 Task: Create new contact,   with mail id: 'NelsonGianna@schaeffler.com', first name: 'Gianna', Last name: 'Nelson', Job Title: Supply Chain Manager, Phone number (202) 555-4567. Change life cycle stage to  'Lead' and lead status to 'New'. Add new company to the associated contact: www.parekhgroup.in
 and type: Reseller. Logged in from softage.3@softage.net
Action: Mouse moved to (77, 74)
Screenshot: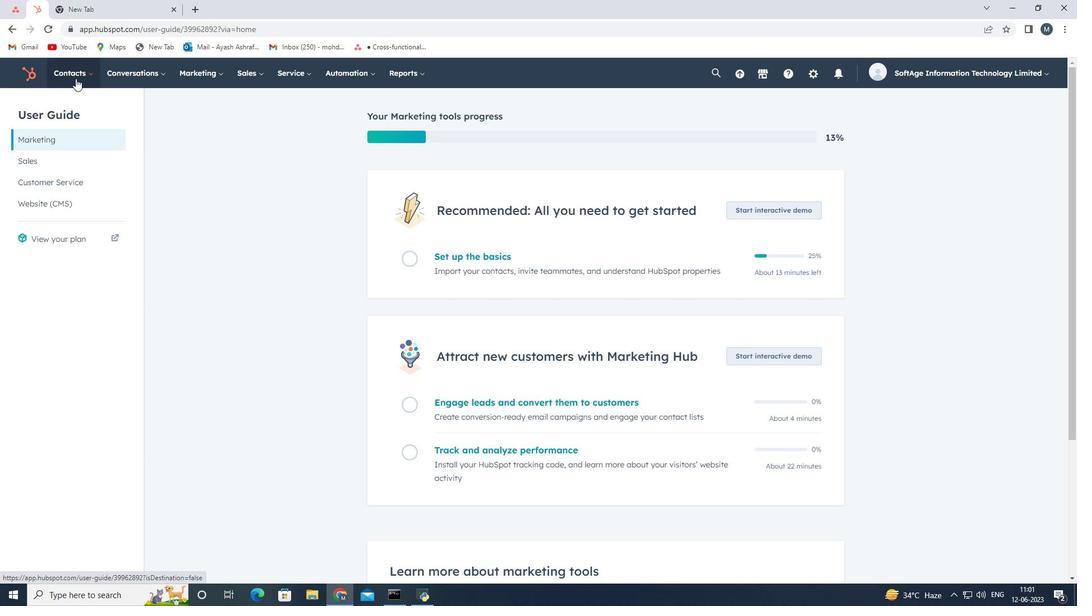 
Action: Mouse pressed left at (77, 74)
Screenshot: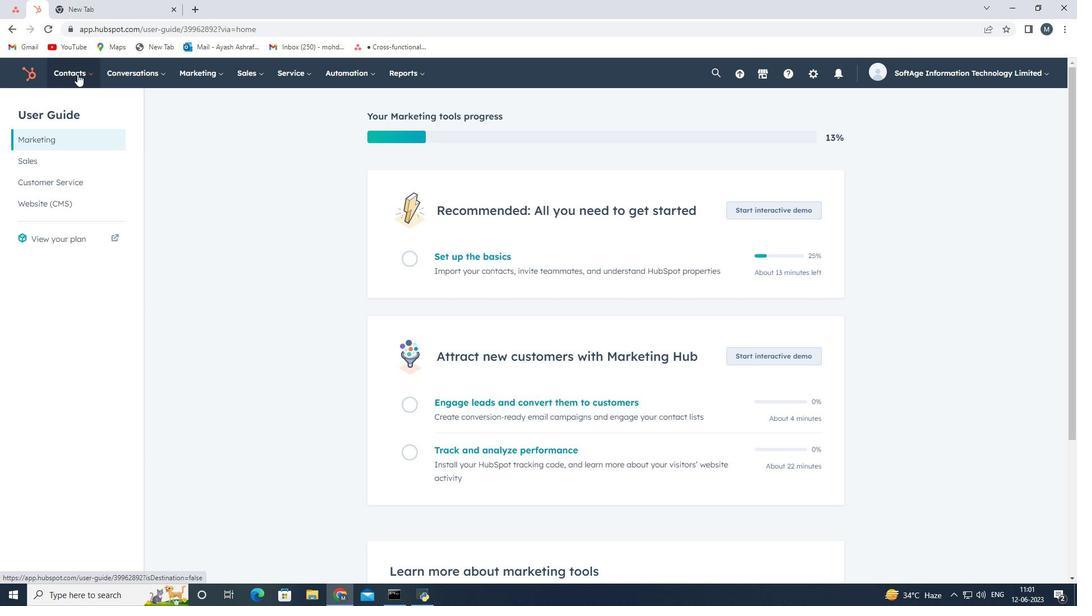 
Action: Mouse moved to (89, 113)
Screenshot: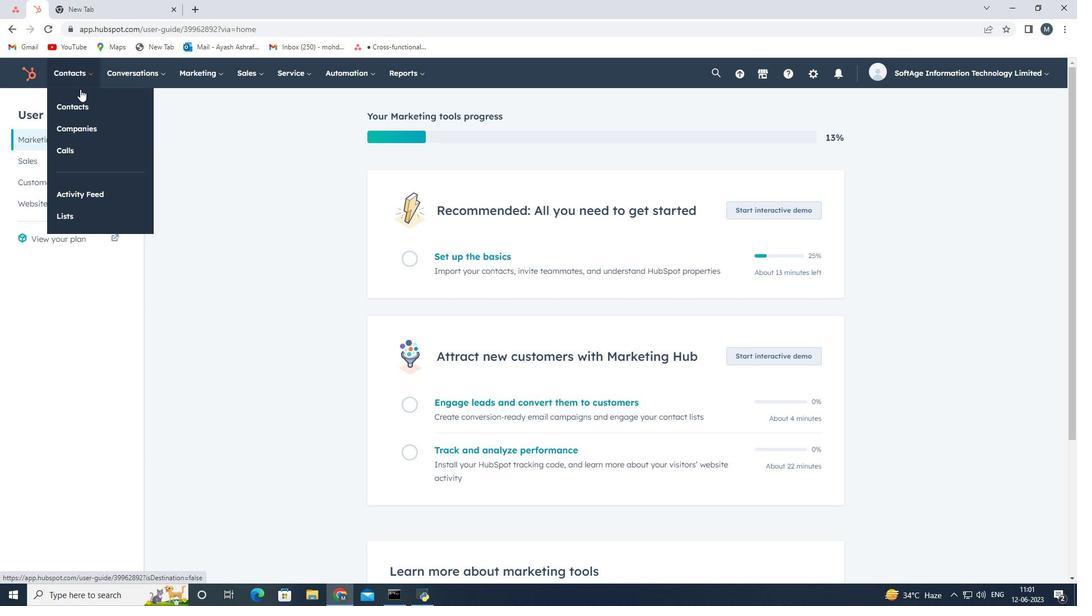
Action: Mouse pressed left at (89, 113)
Screenshot: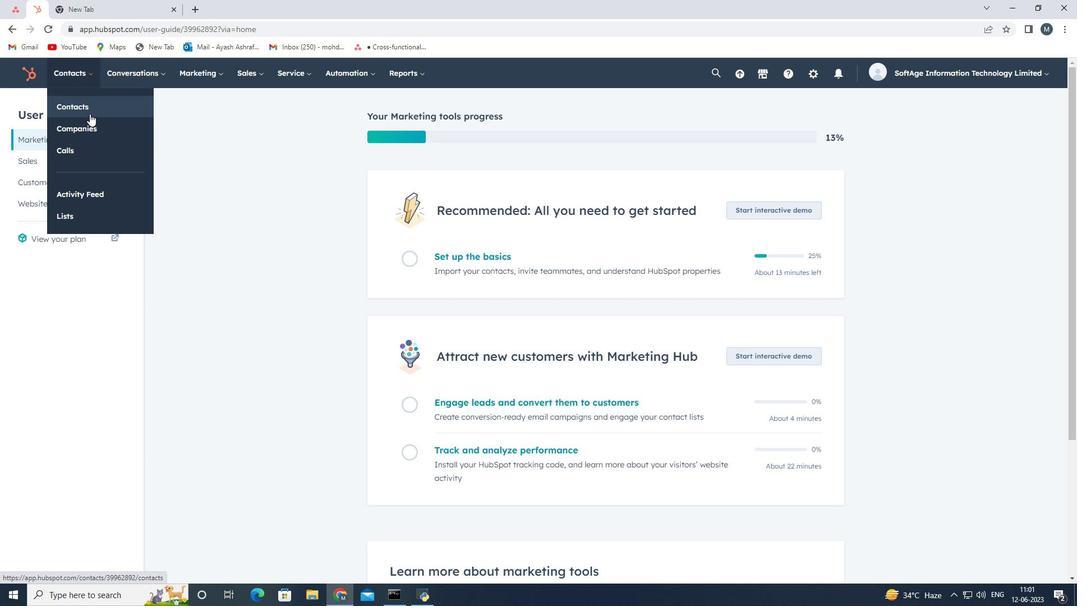 
Action: Mouse moved to (1006, 112)
Screenshot: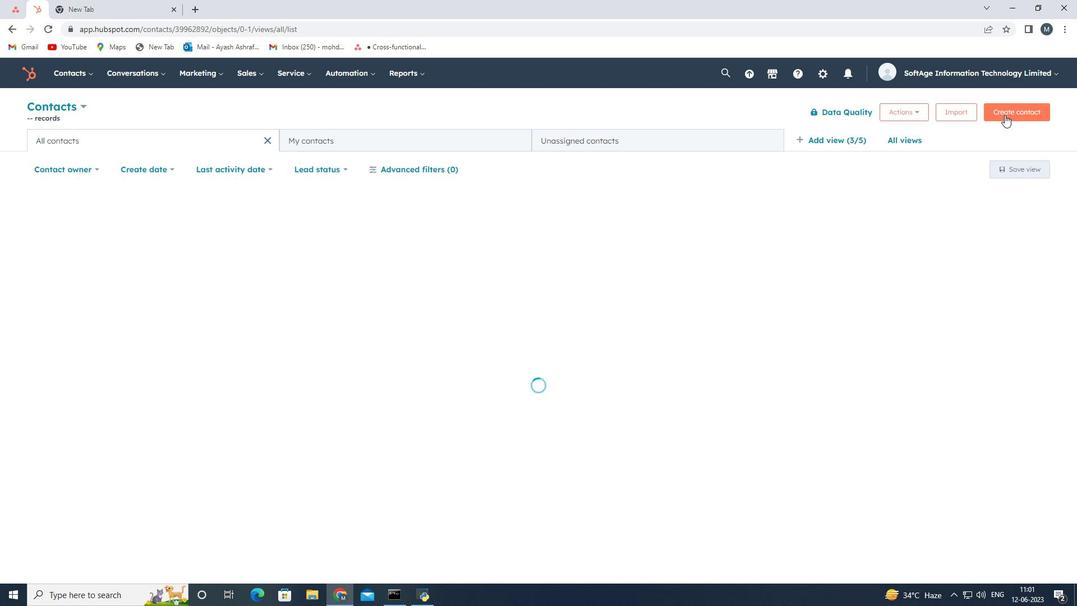 
Action: Mouse pressed left at (1006, 112)
Screenshot: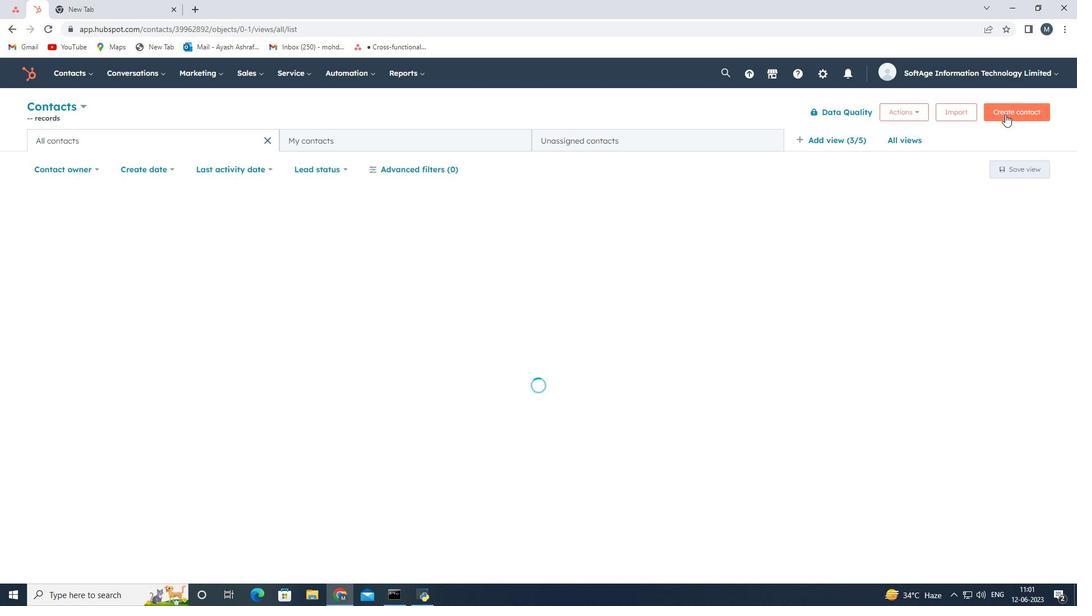 
Action: Mouse moved to (828, 162)
Screenshot: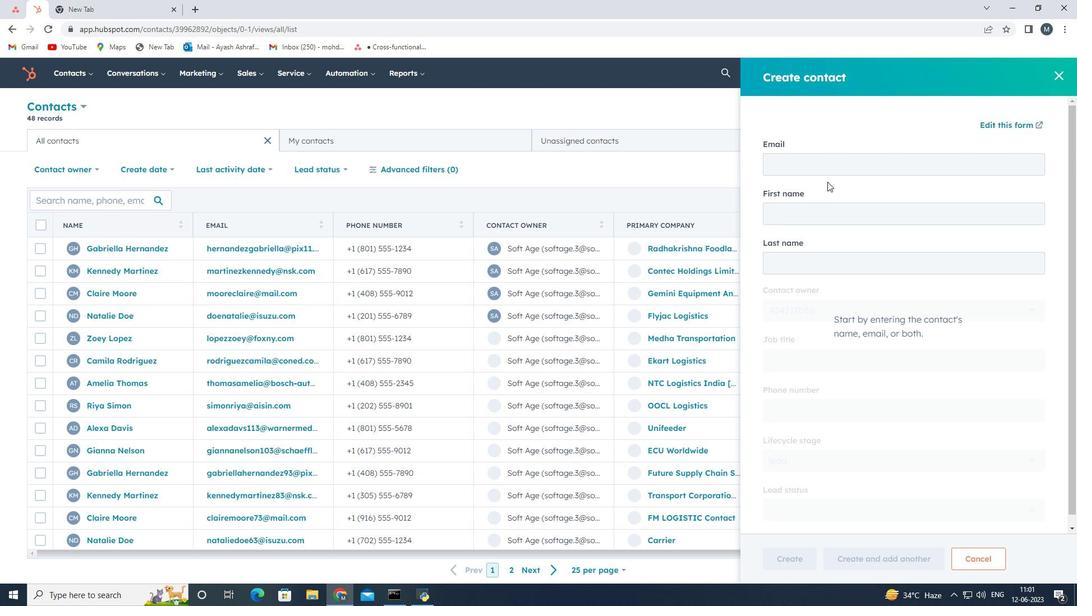 
Action: Mouse pressed left at (828, 162)
Screenshot: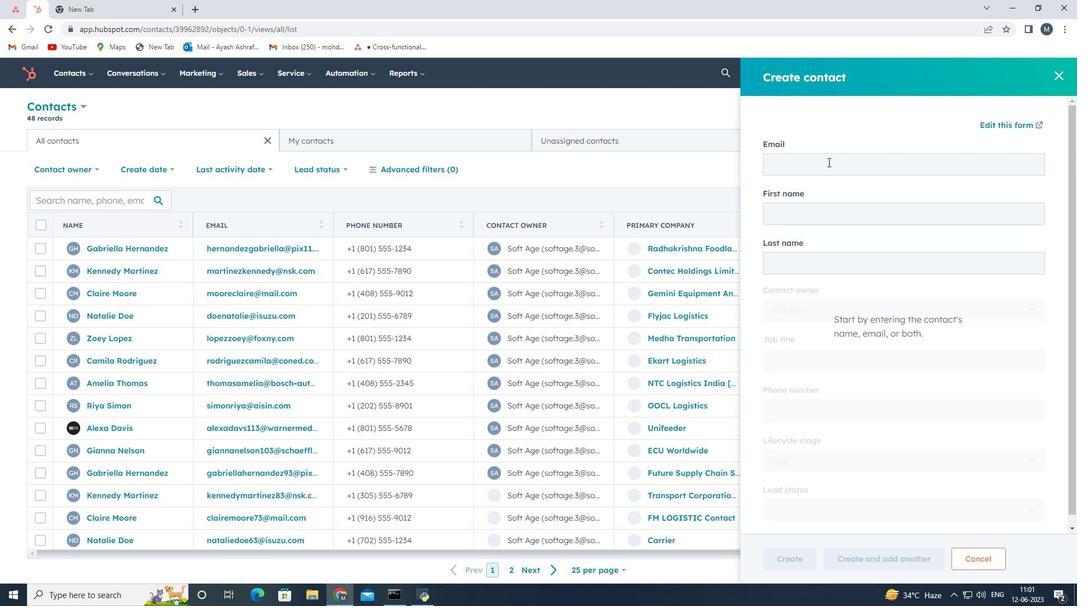 
Action: Mouse moved to (820, 162)
Screenshot: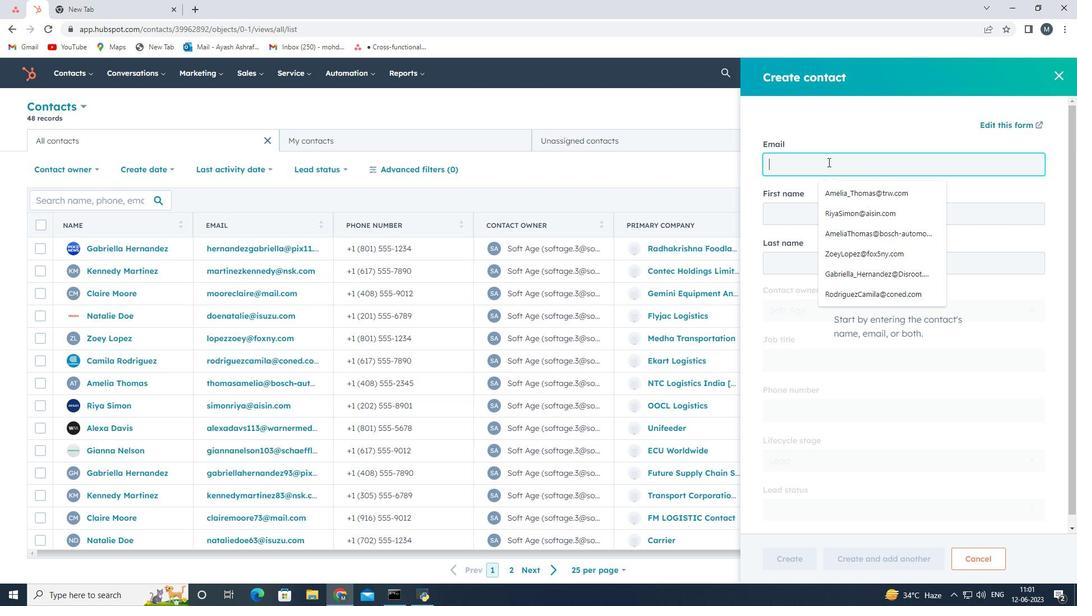 
Action: Key pressed <Key.shift>Nelson<Key.shift><Key.shift><Key.shift>Gianna<Key.shift>@schaeffler.com
Screenshot: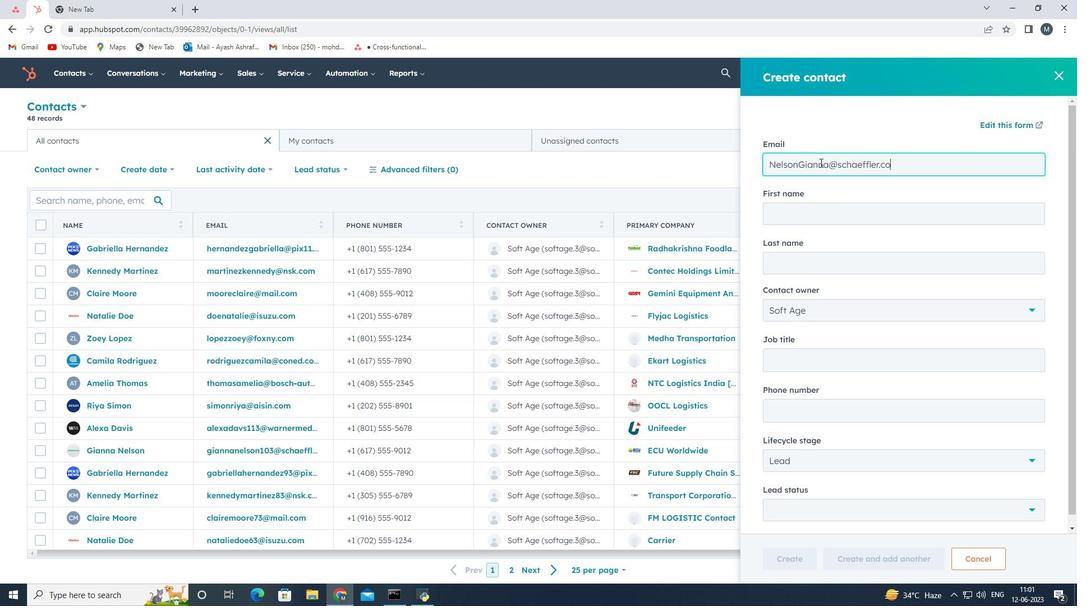
Action: Mouse moved to (842, 213)
Screenshot: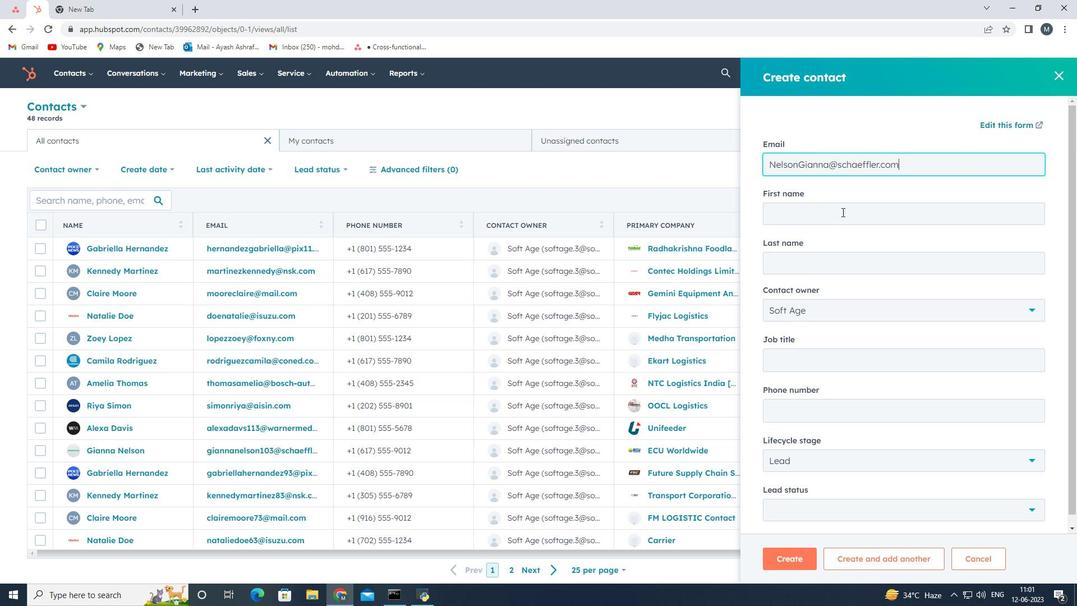 
Action: Mouse pressed left at (842, 213)
Screenshot: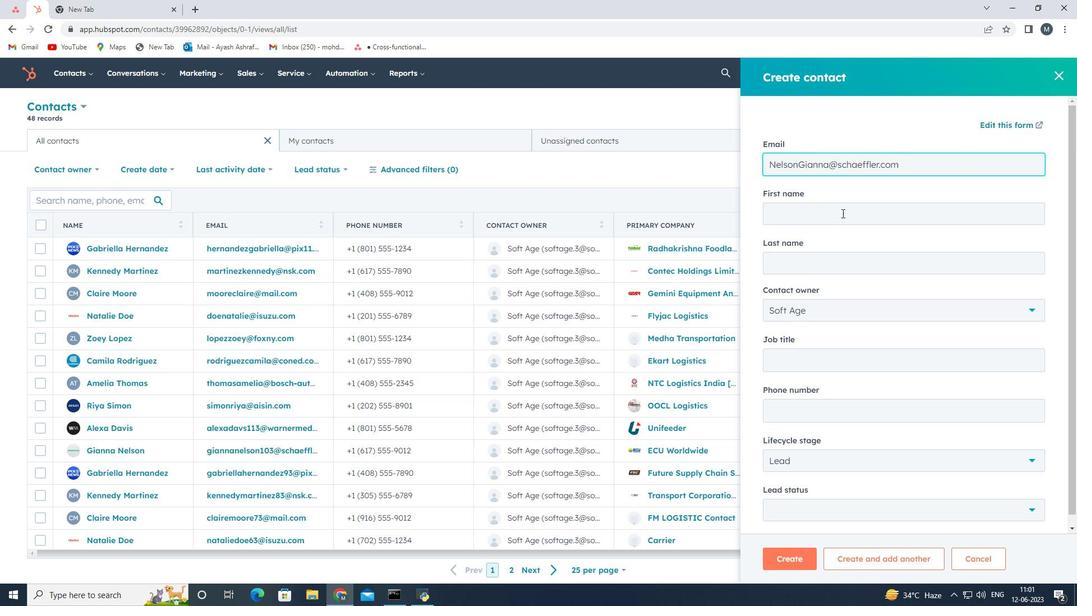 
Action: Mouse moved to (829, 211)
Screenshot: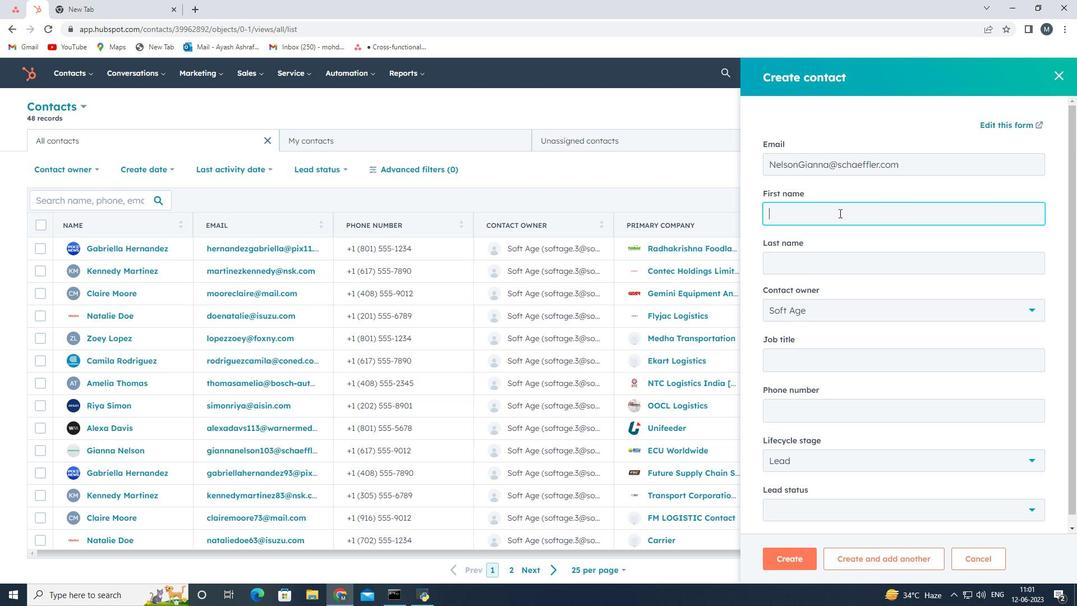 
Action: Key pressed <Key.shift><Key.shift><Key.shift><Key.shift>Gianna
Screenshot: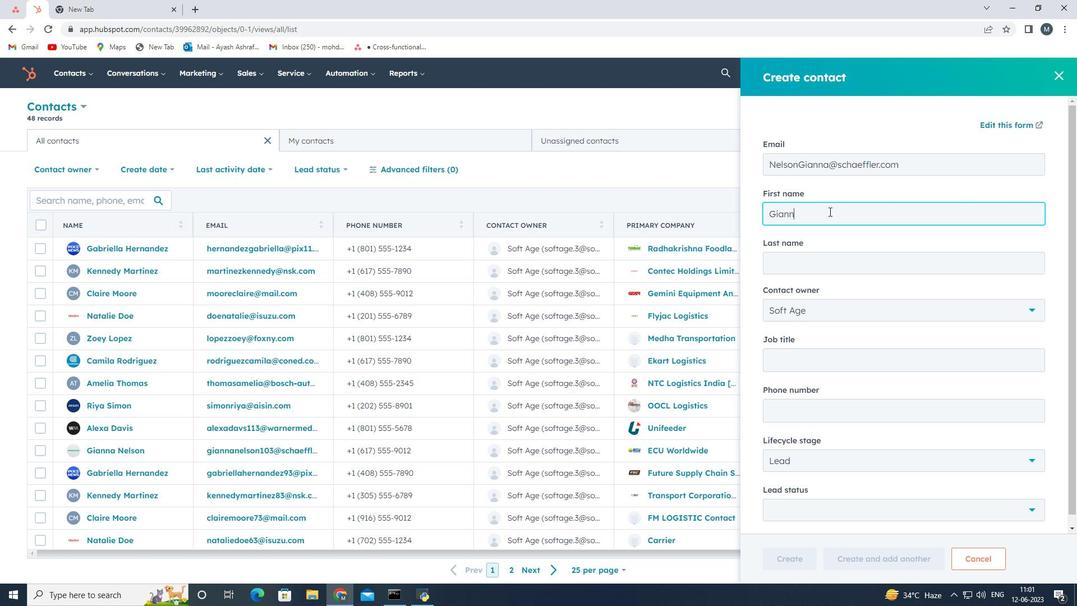
Action: Mouse moved to (796, 263)
Screenshot: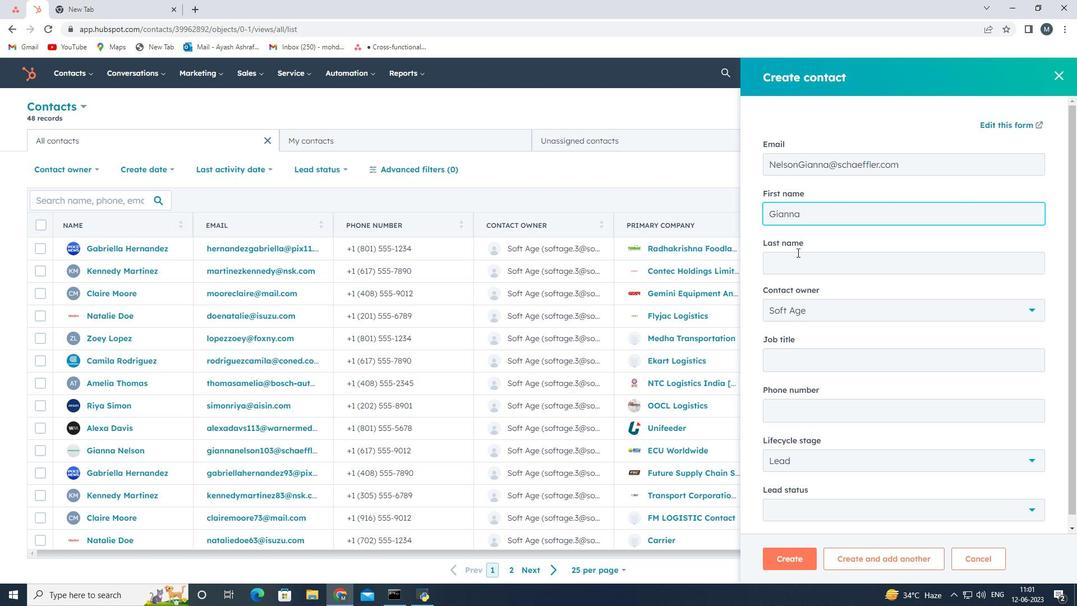 
Action: Mouse pressed left at (796, 263)
Screenshot: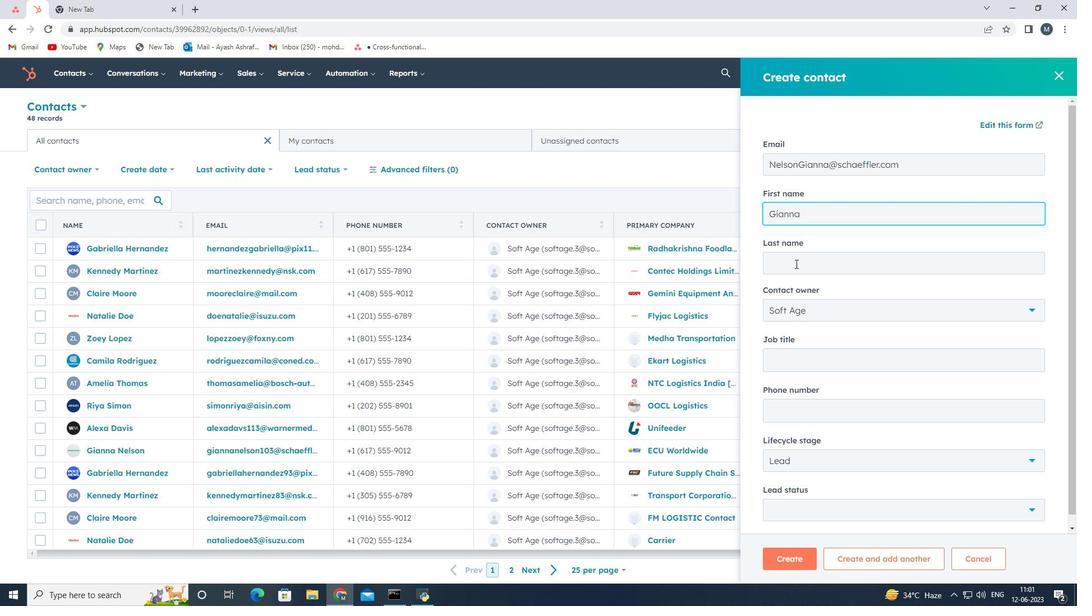 
Action: Key pressed <Key.shift>
Screenshot: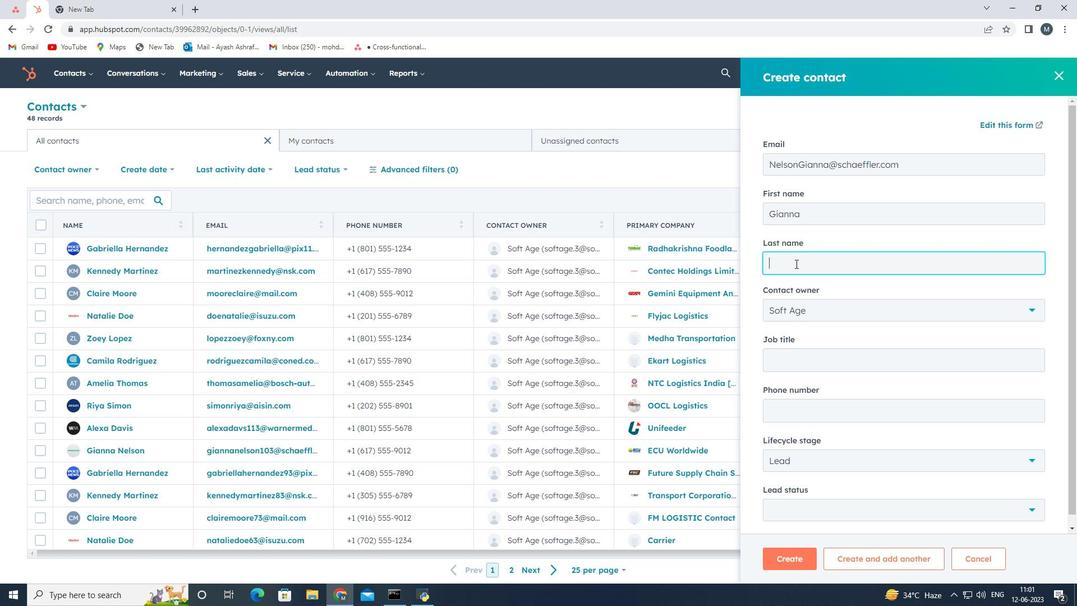 
Action: Mouse moved to (795, 264)
Screenshot: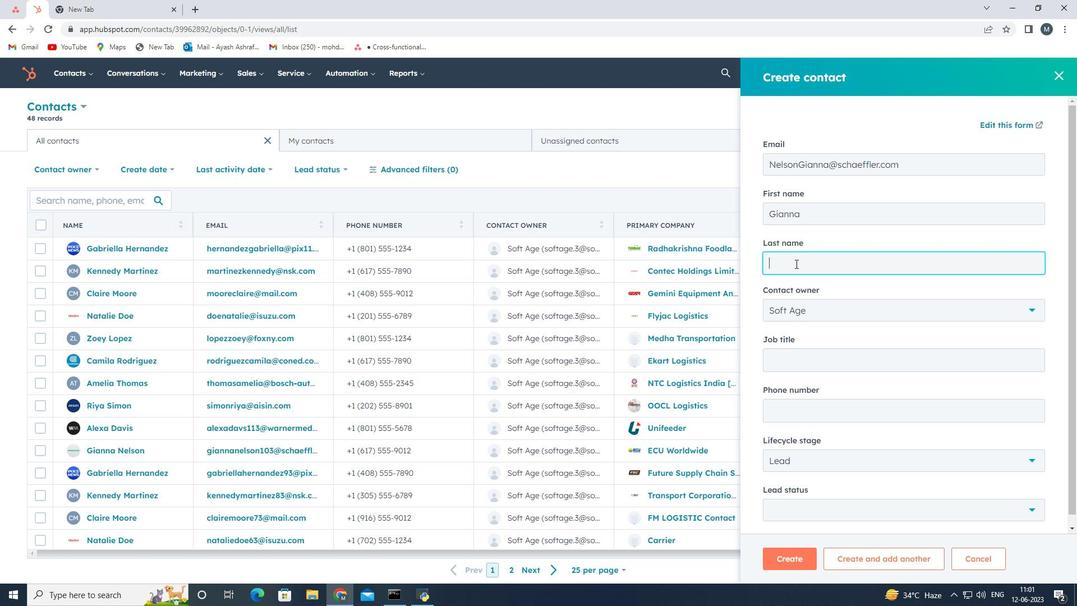 
Action: Key pressed <Key.shift><Key.shift><Key.shift><Key.shift><Key.shift><Key.shift><Key.shift><Key.shift><Key.shift><Key.shift><Key.shift><Key.shift><Key.shift><Key.shift><Key.shift><Key.shift><Key.shift>Nelson
Screenshot: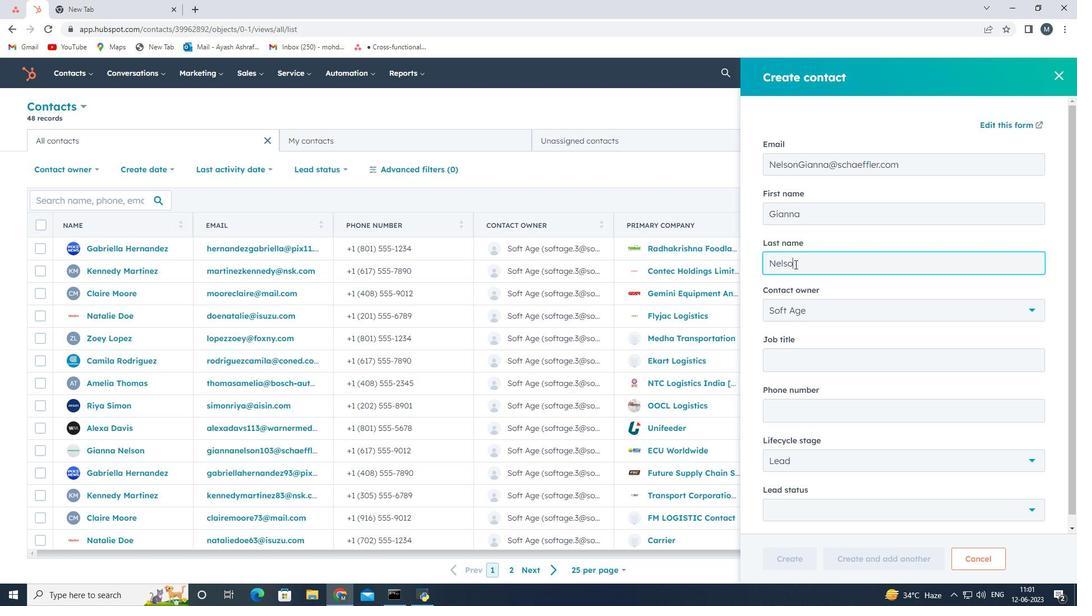 
Action: Mouse moved to (814, 355)
Screenshot: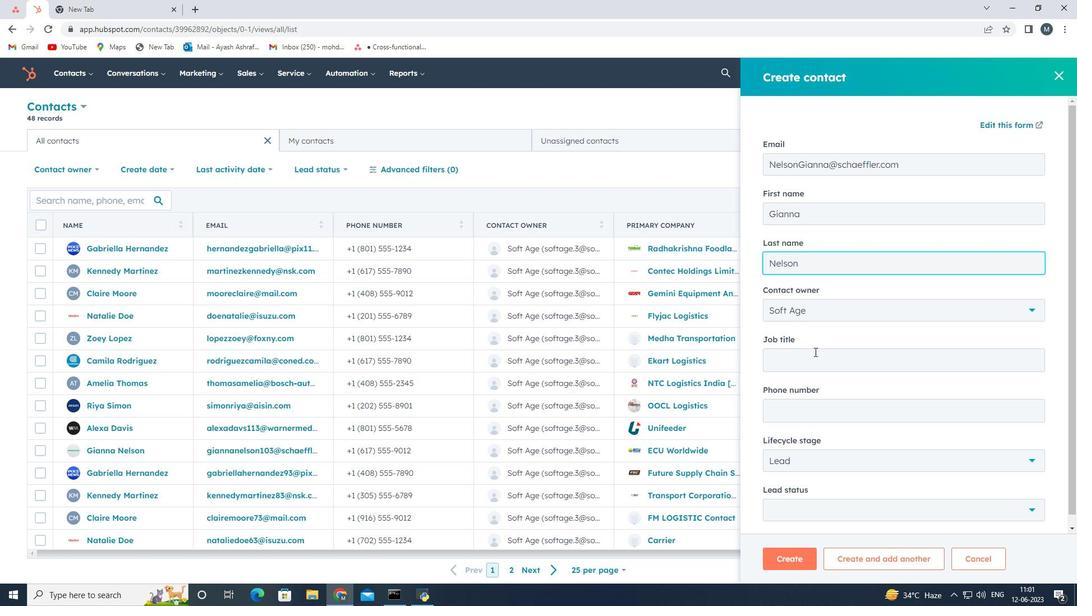 
Action: Mouse pressed left at (814, 355)
Screenshot: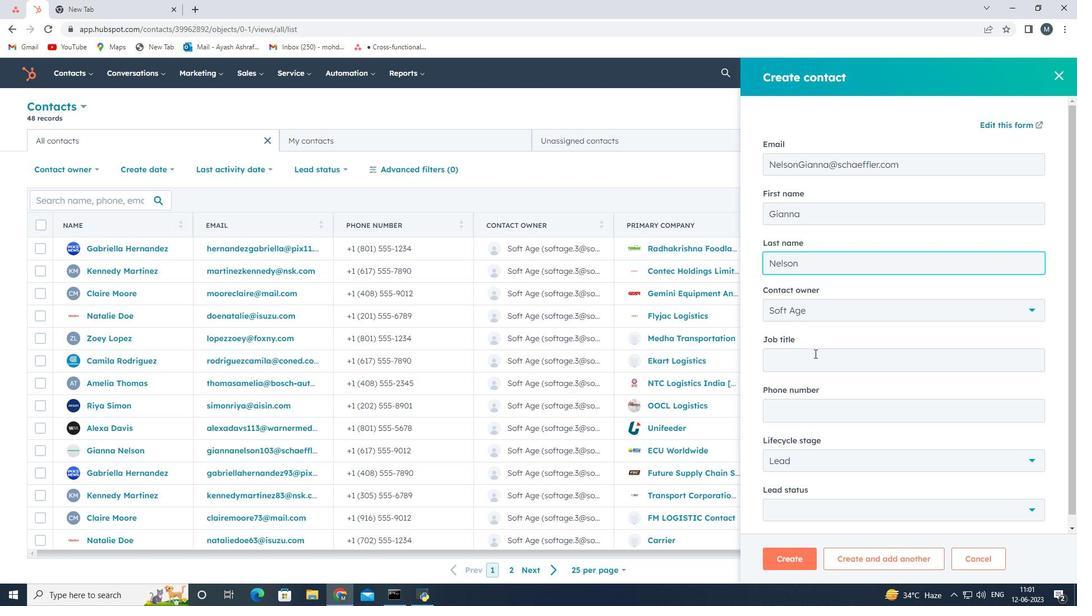 
Action: Mouse moved to (813, 354)
Screenshot: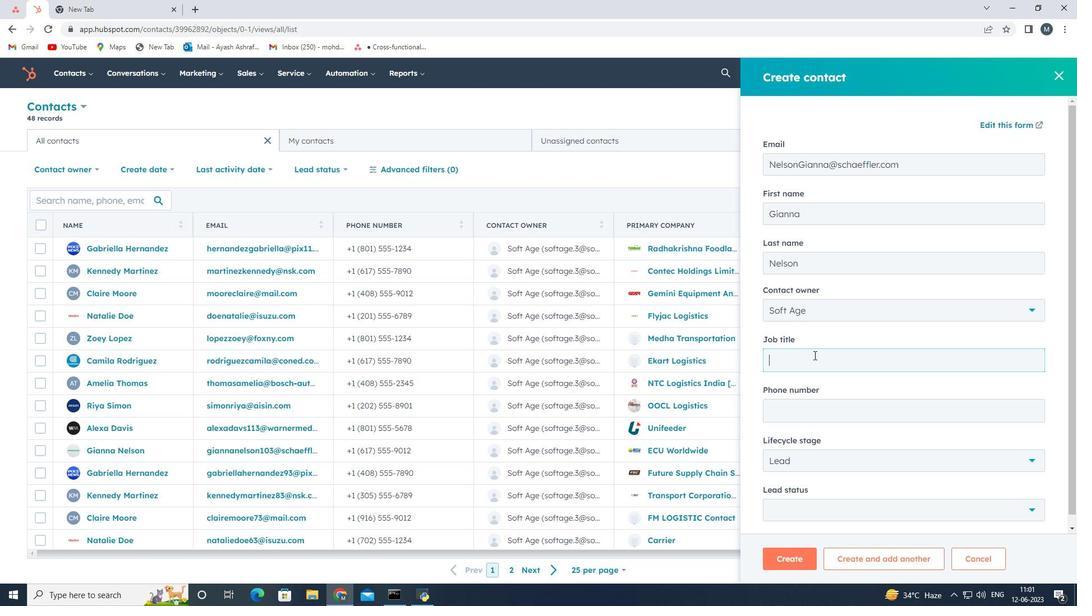 
Action: Key pressed <Key.shift>
Screenshot: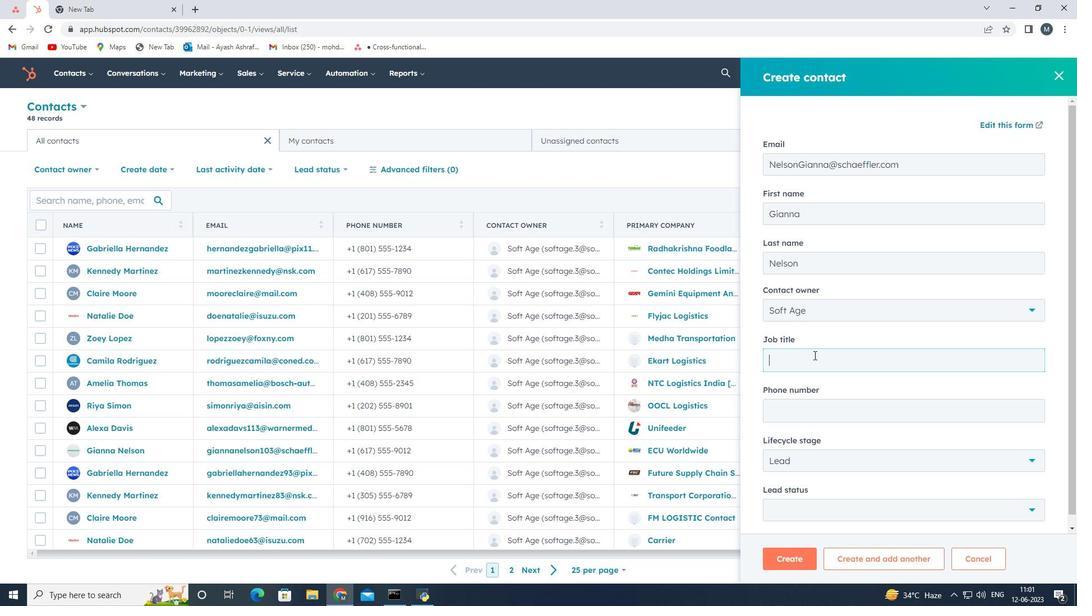 
Action: Mouse moved to (812, 343)
Screenshot: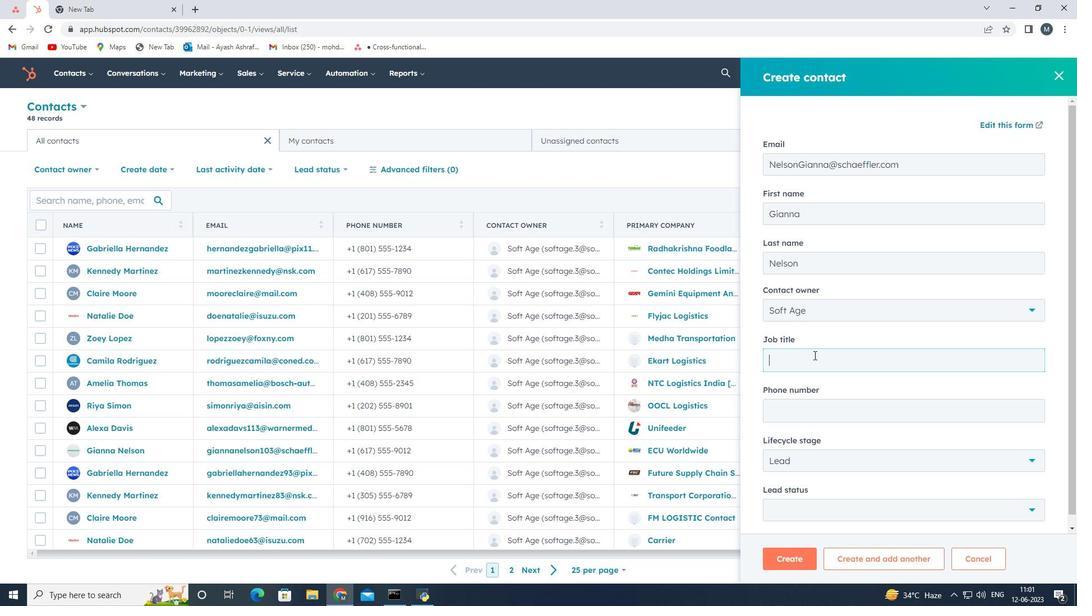 
Action: Key pressed <Key.shift><Key.shift><Key.shift><Key.shift><Key.shift><Key.shift><Key.shift><Key.shift><Key.shift><Key.shift><Key.shift><Key.shift><Key.shift>Supply<Key.space><Key.shift>Chai
Screenshot: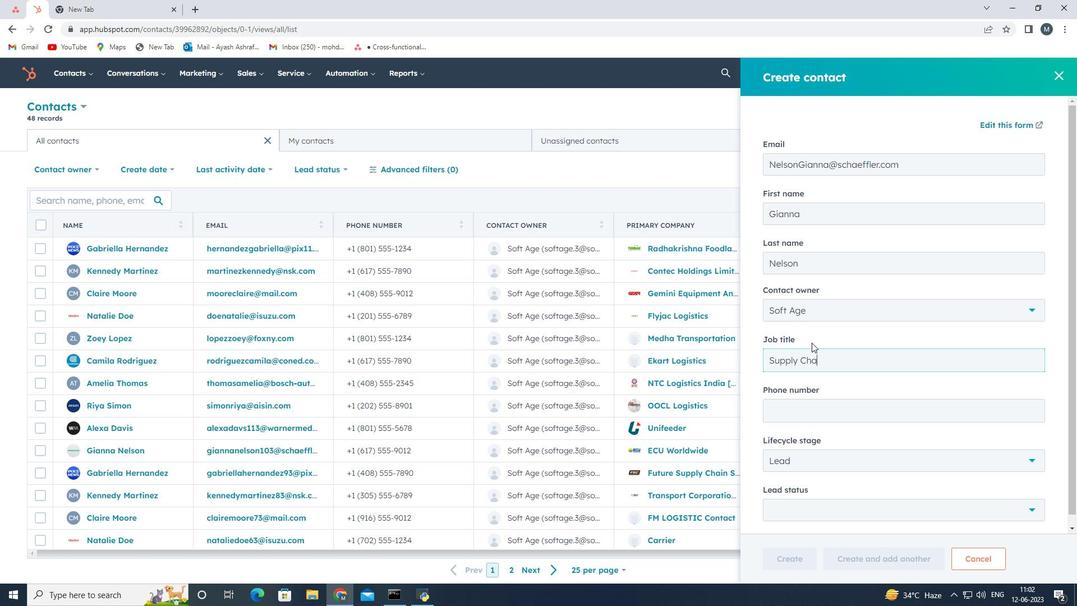 
Action: Mouse moved to (811, 342)
Screenshot: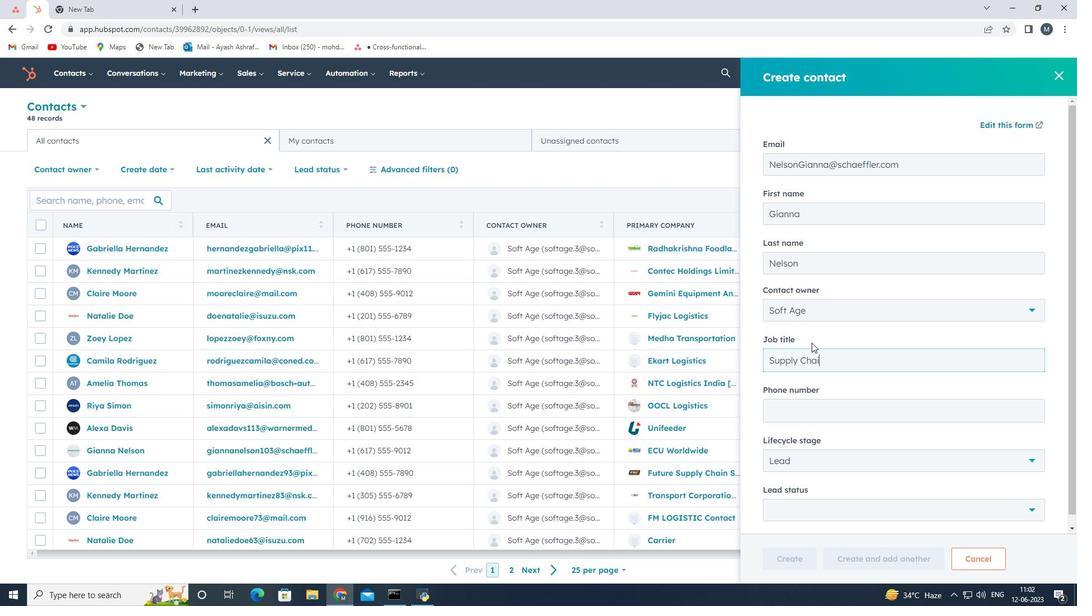 
Action: Key pressed n<Key.space><Key.shift><Key.shift><Key.shift><Key.shift><Key.shift><Key.shift><Key.shift><Key.shift><Key.shift><Key.shift><Key.shift>Manager
Screenshot: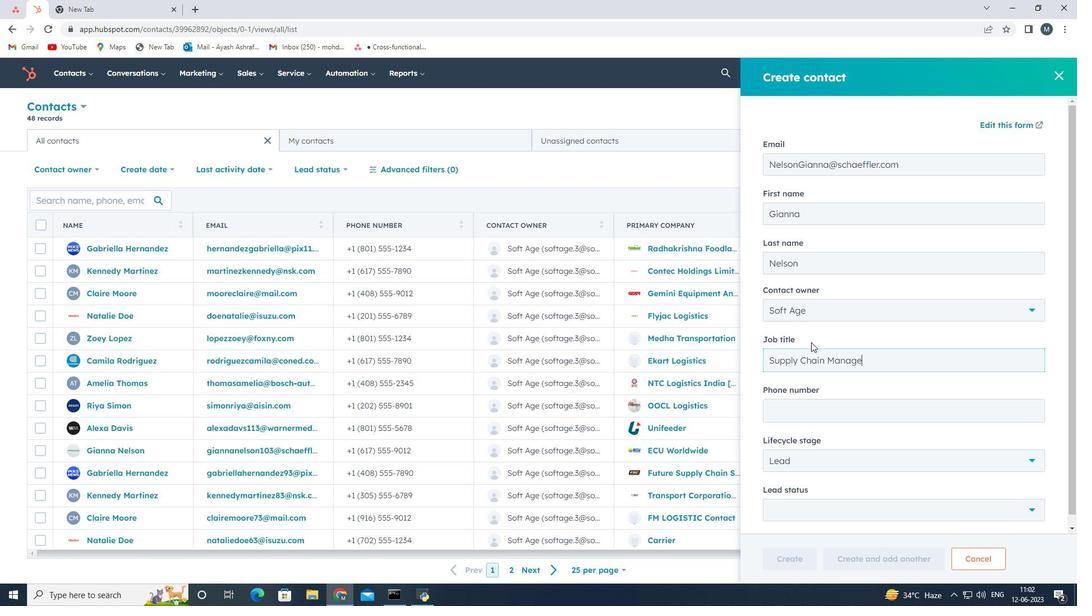 
Action: Mouse moved to (793, 405)
Screenshot: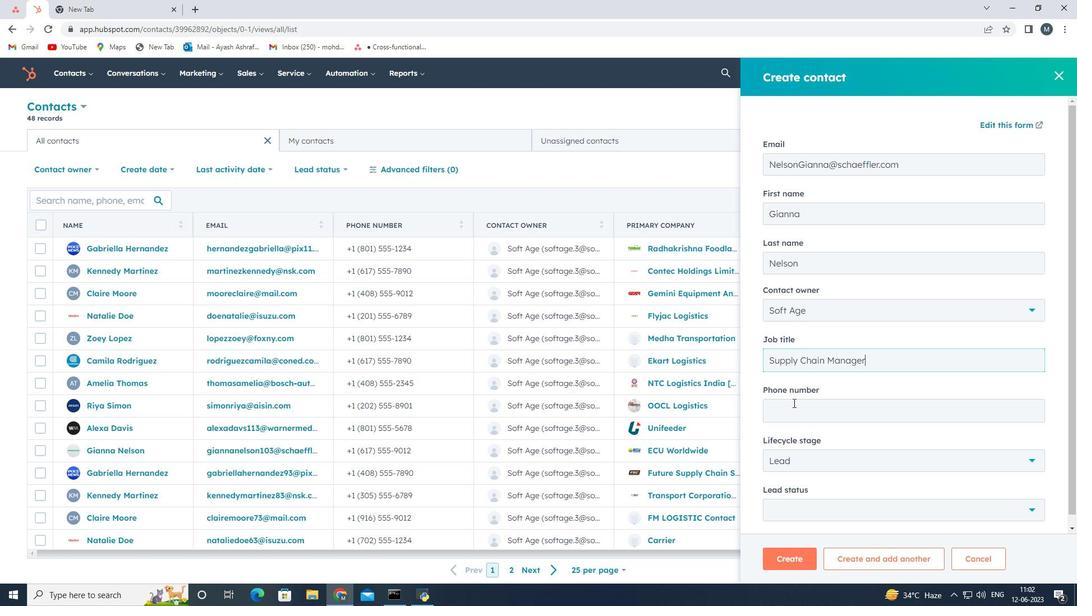 
Action: Mouse pressed left at (793, 405)
Screenshot: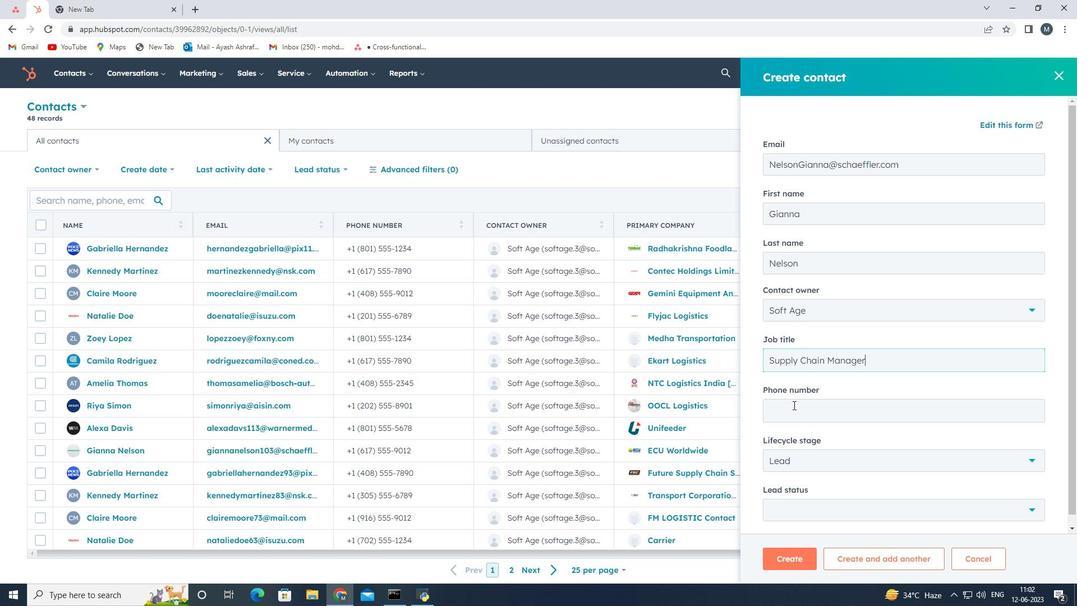 
Action: Mouse moved to (752, 352)
Screenshot: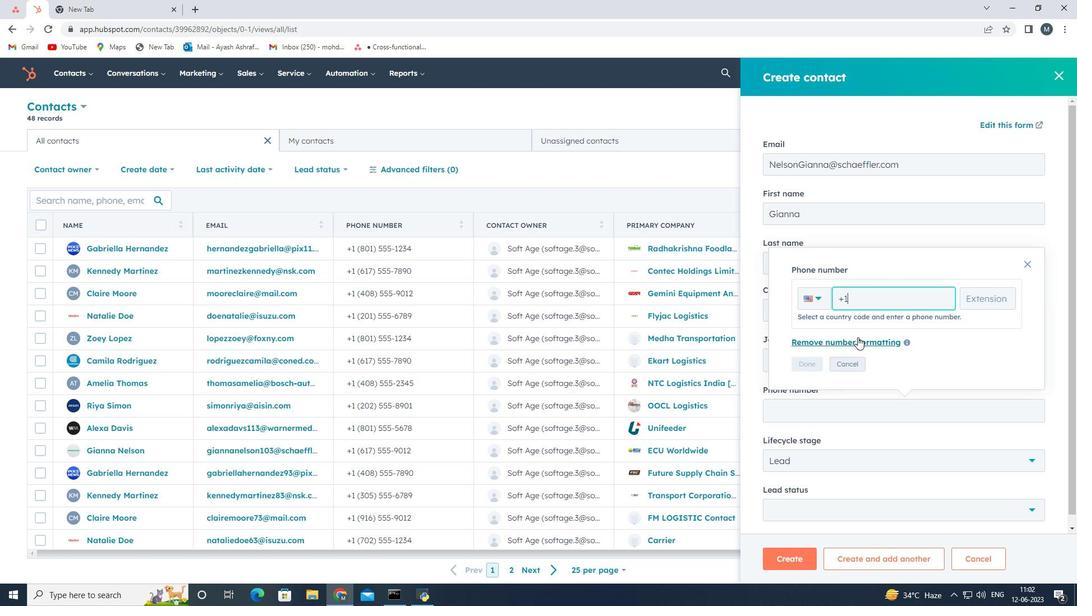 
Action: Key pressed 2
Screenshot: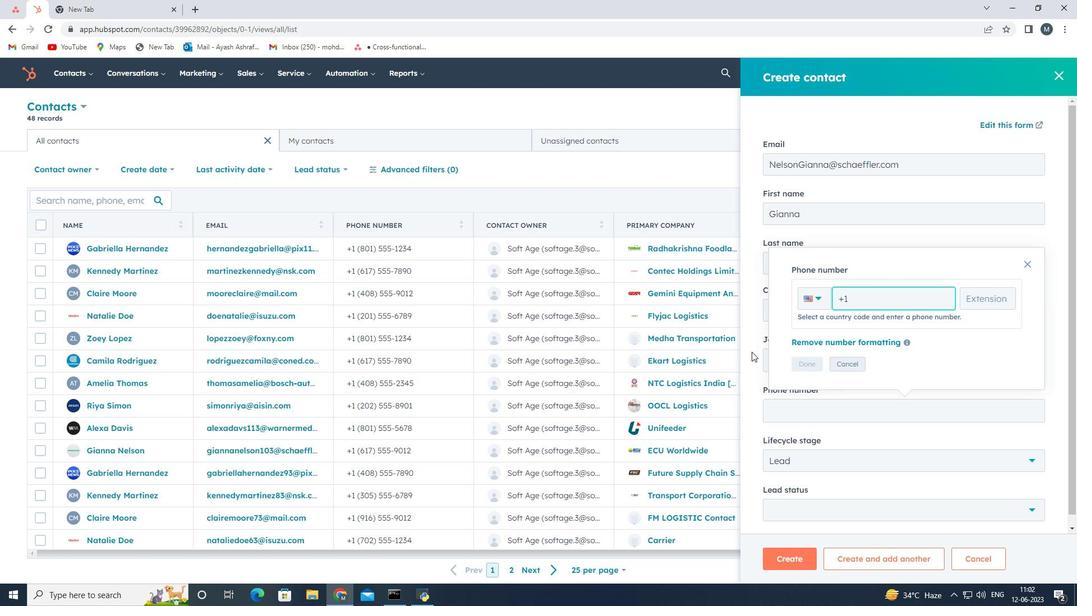 
Action: Mouse moved to (751, 348)
Screenshot: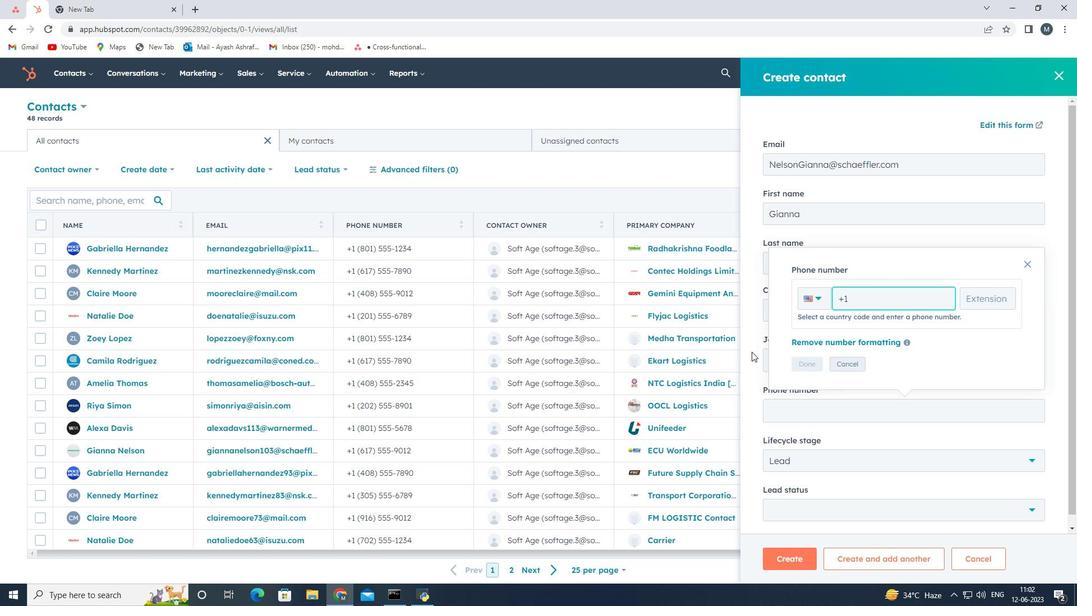 
Action: Key pressed 0
Screenshot: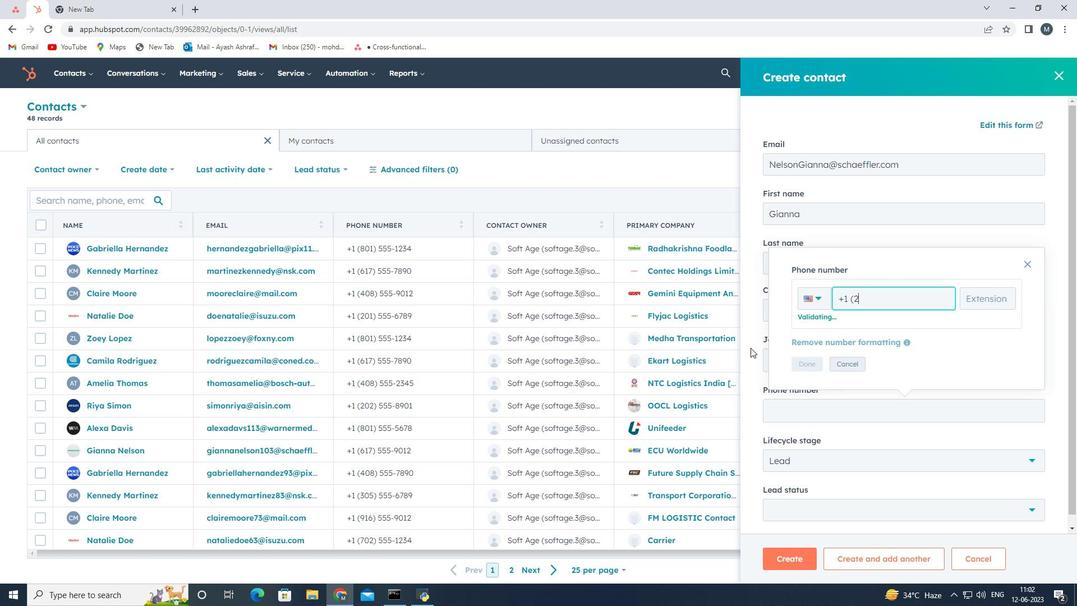 
Action: Mouse moved to (736, 321)
Screenshot: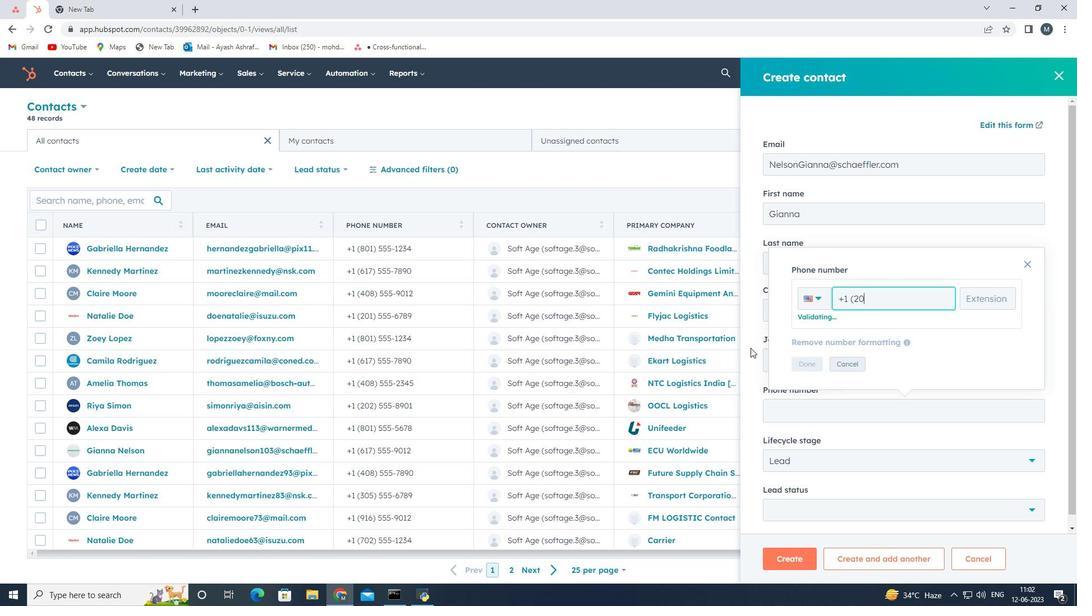 
Action: Key pressed 2
Screenshot: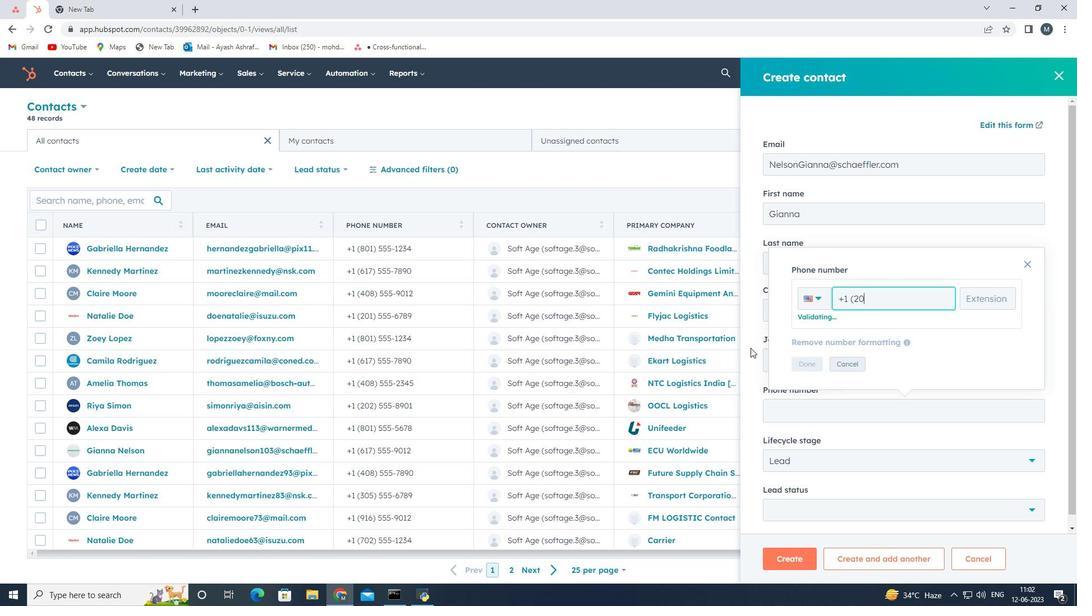 
Action: Mouse moved to (595, 353)
Screenshot: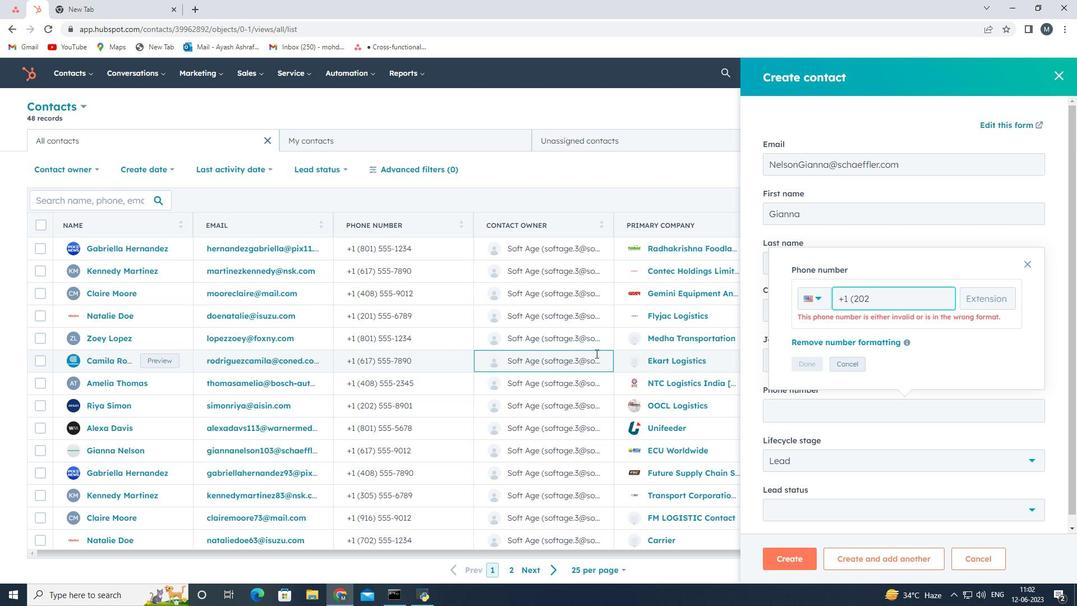 
Action: Key pressed 555
Screenshot: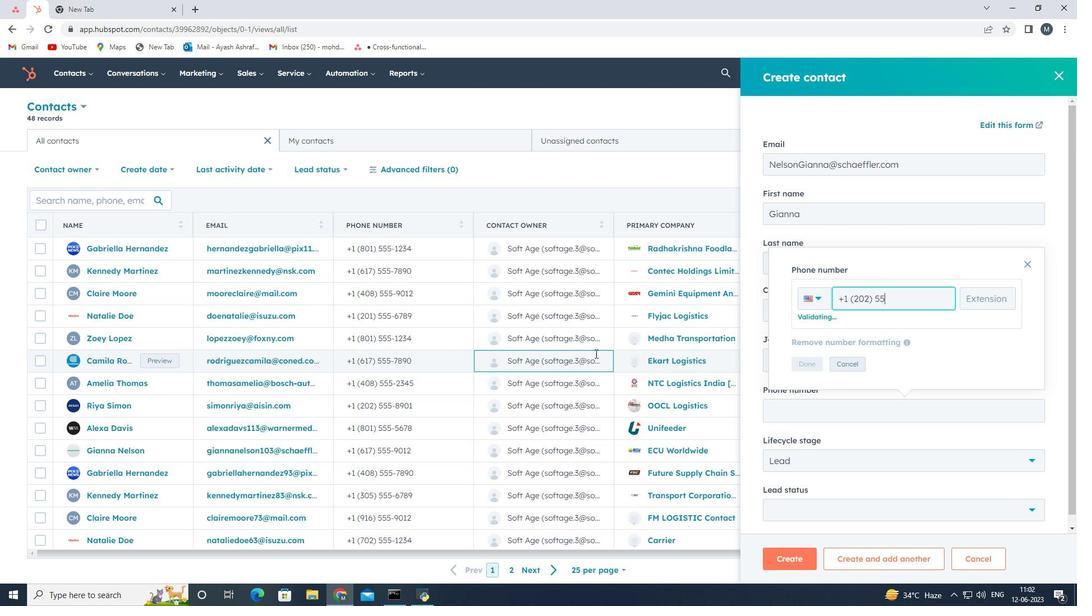 
Action: Mouse moved to (586, 346)
Screenshot: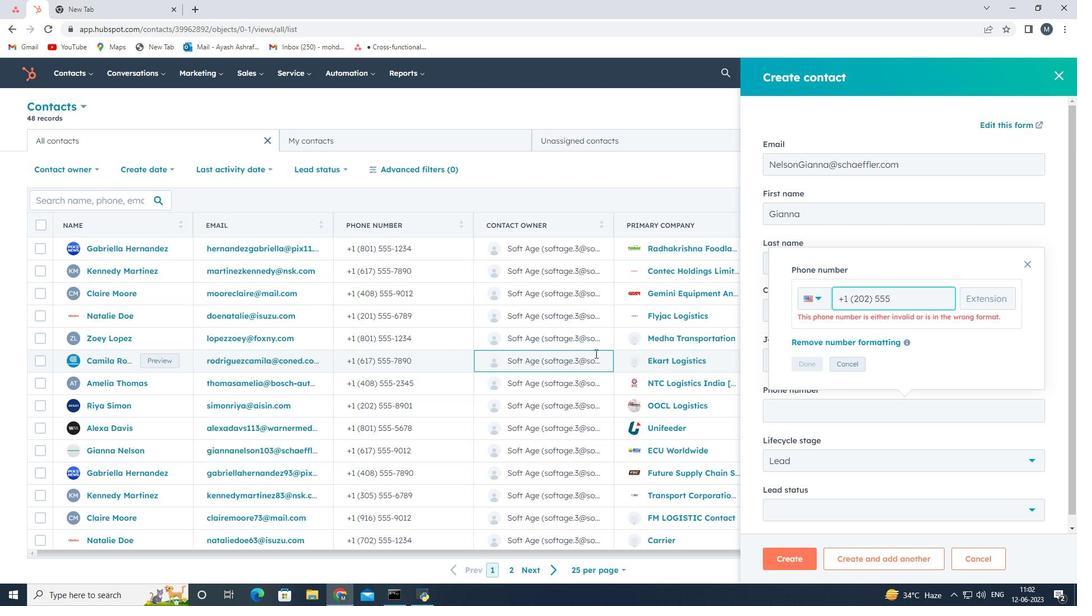 
Action: Key pressed 4567
Screenshot: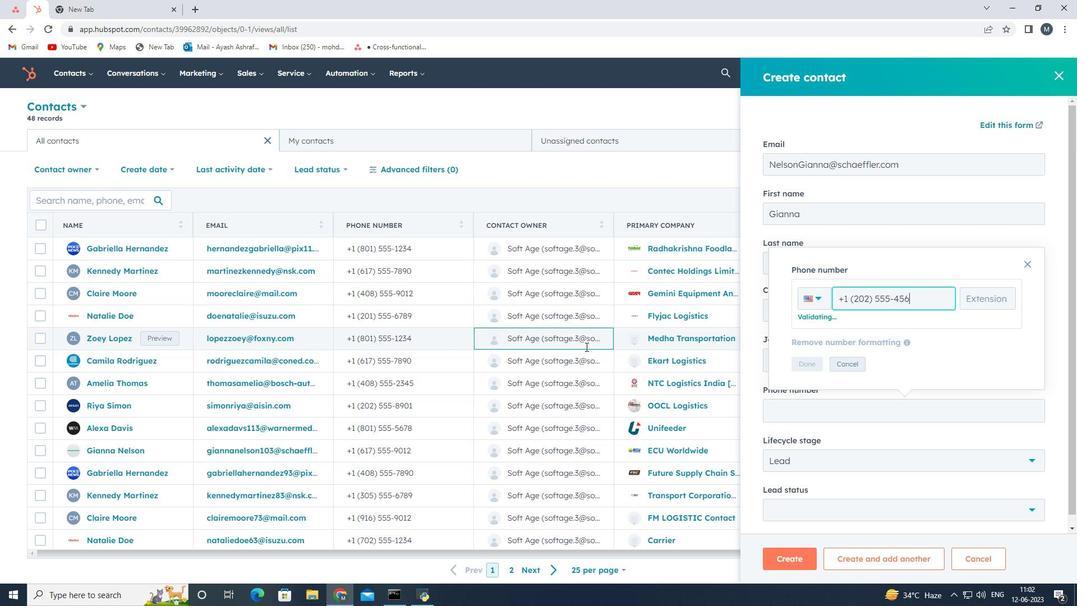 
Action: Mouse moved to (589, 345)
Screenshot: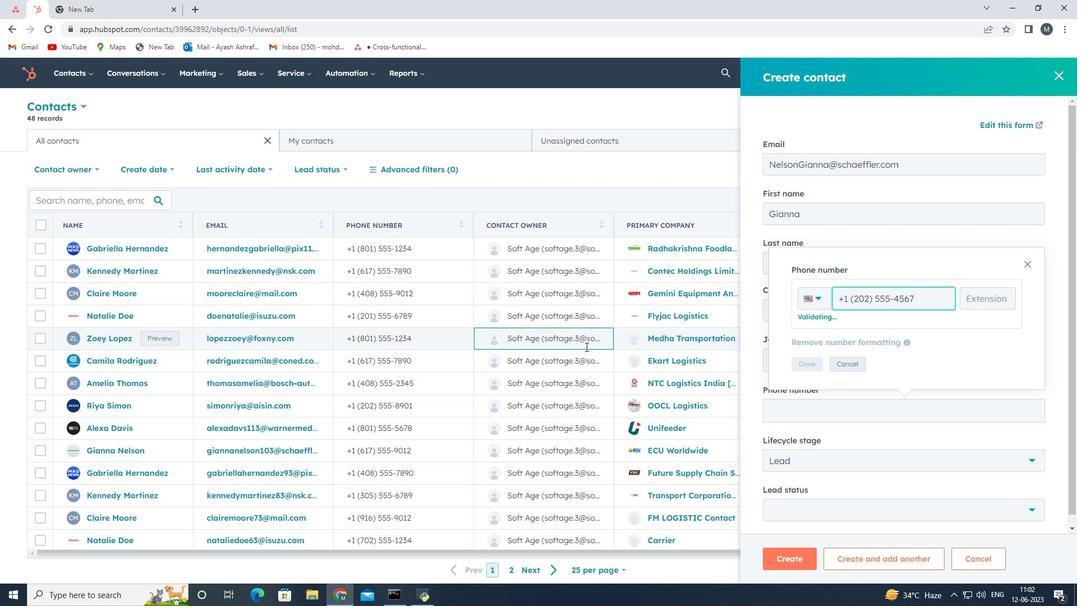 
Action: Mouse scrolled (589, 346) with delta (0, 0)
Screenshot: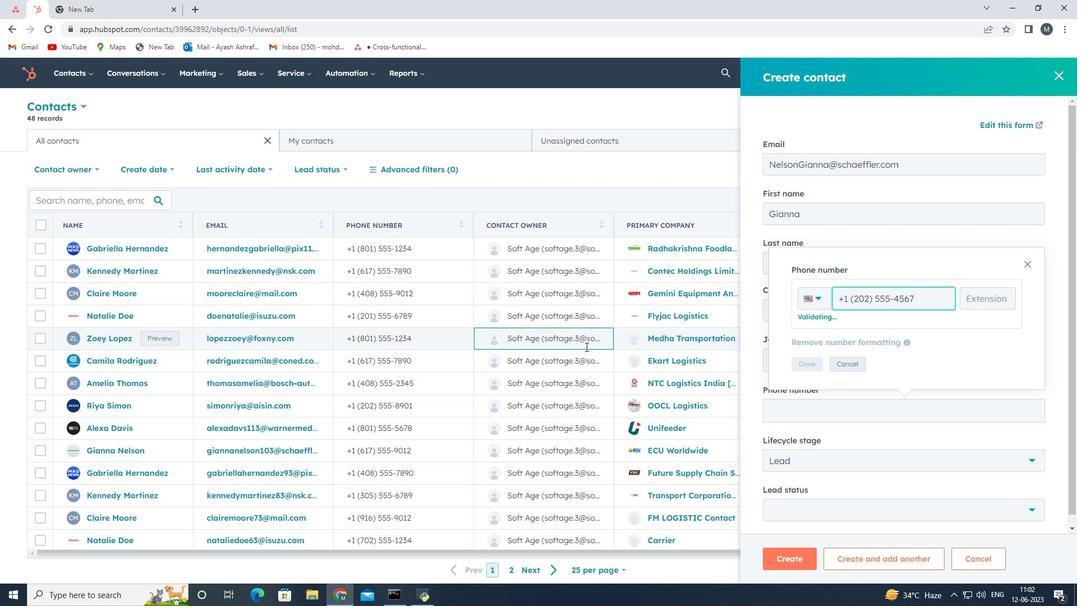 
Action: Mouse moved to (801, 363)
Screenshot: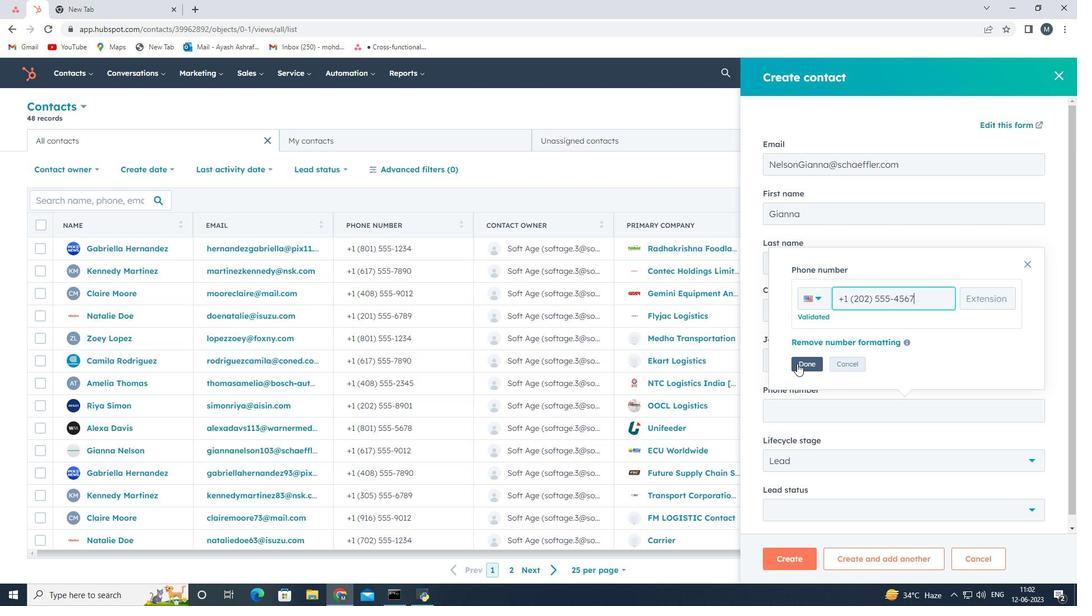 
Action: Mouse pressed left at (801, 363)
Screenshot: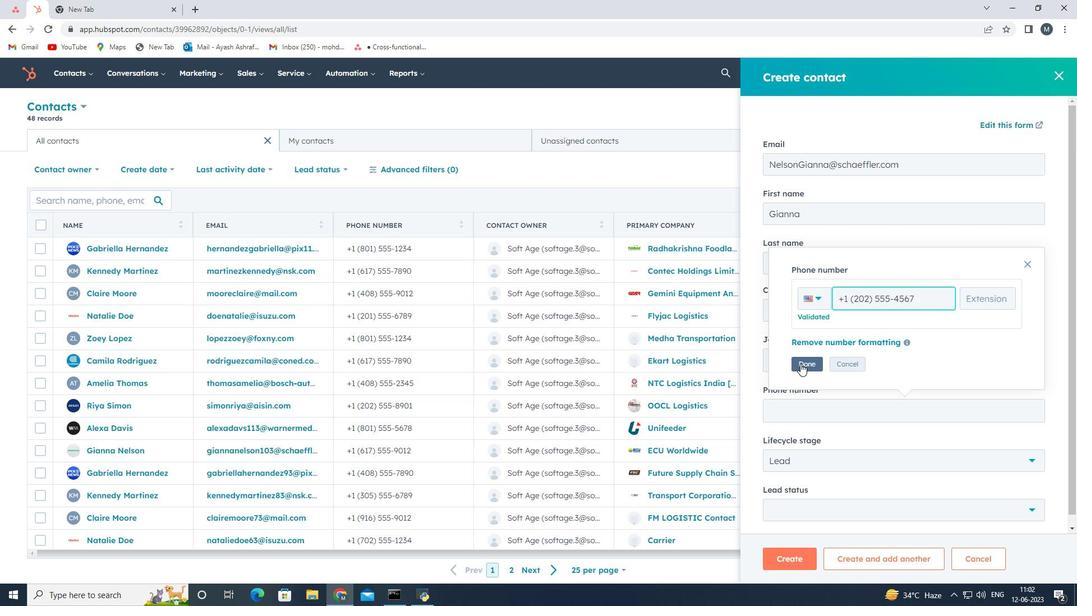 
Action: Mouse moved to (861, 457)
Screenshot: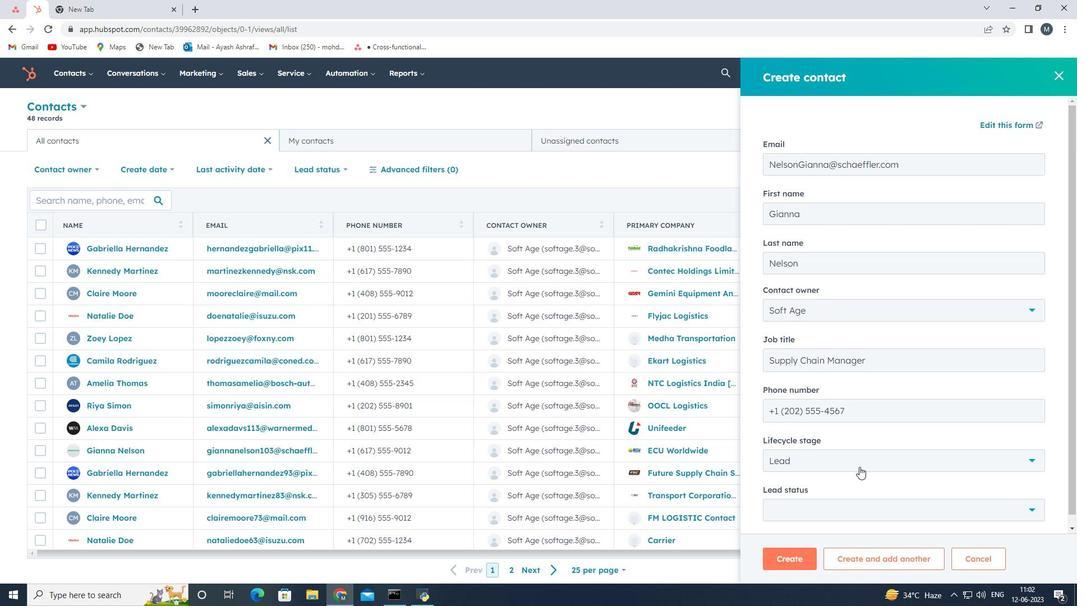 
Action: Mouse pressed left at (861, 457)
Screenshot: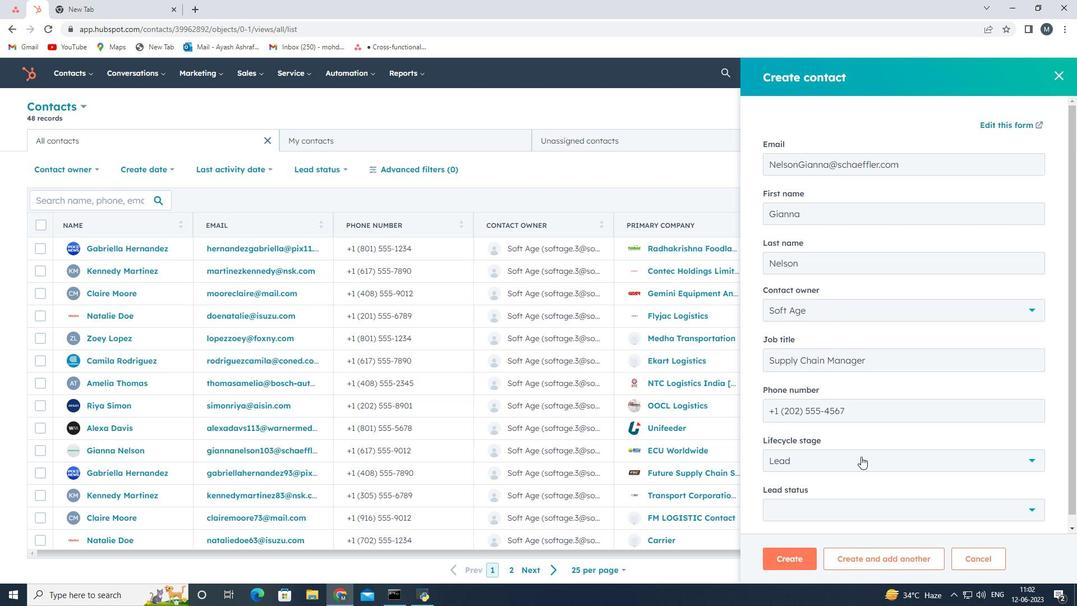 
Action: Mouse moved to (805, 352)
Screenshot: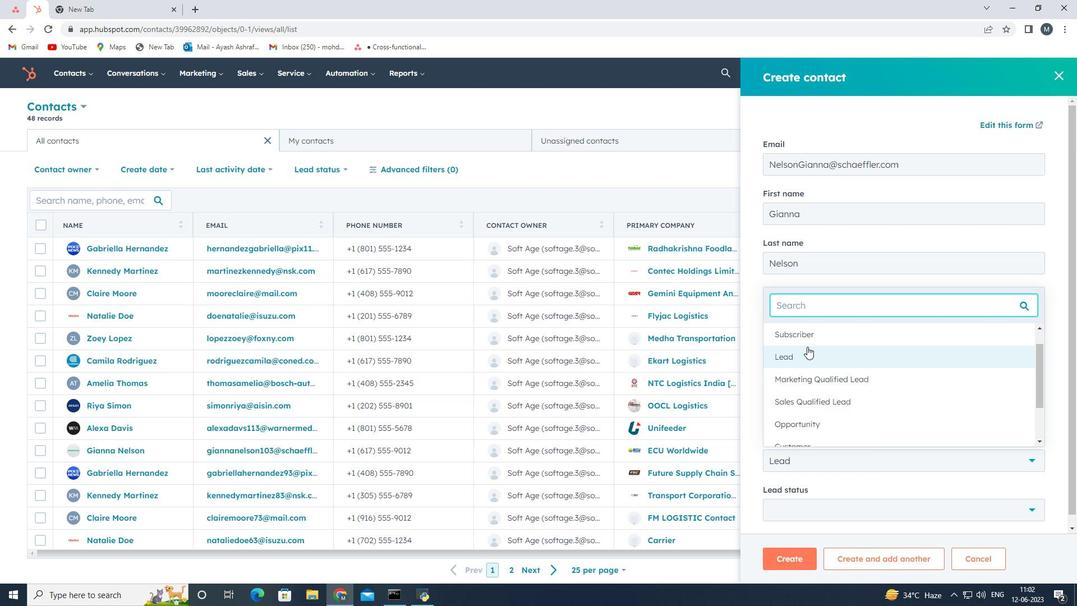 
Action: Mouse pressed left at (805, 352)
Screenshot: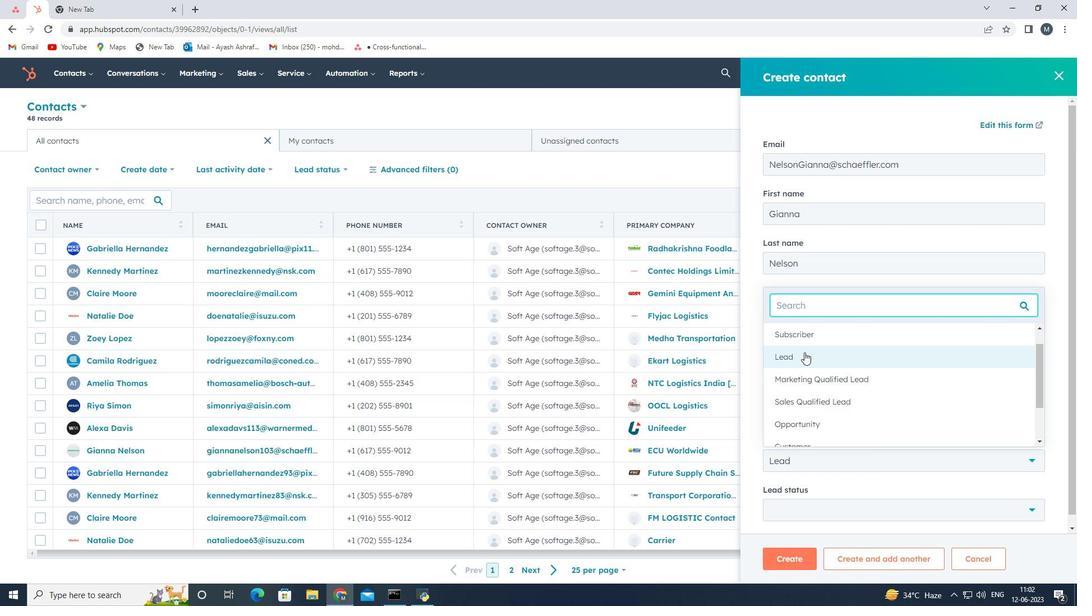 
Action: Mouse moved to (794, 501)
Screenshot: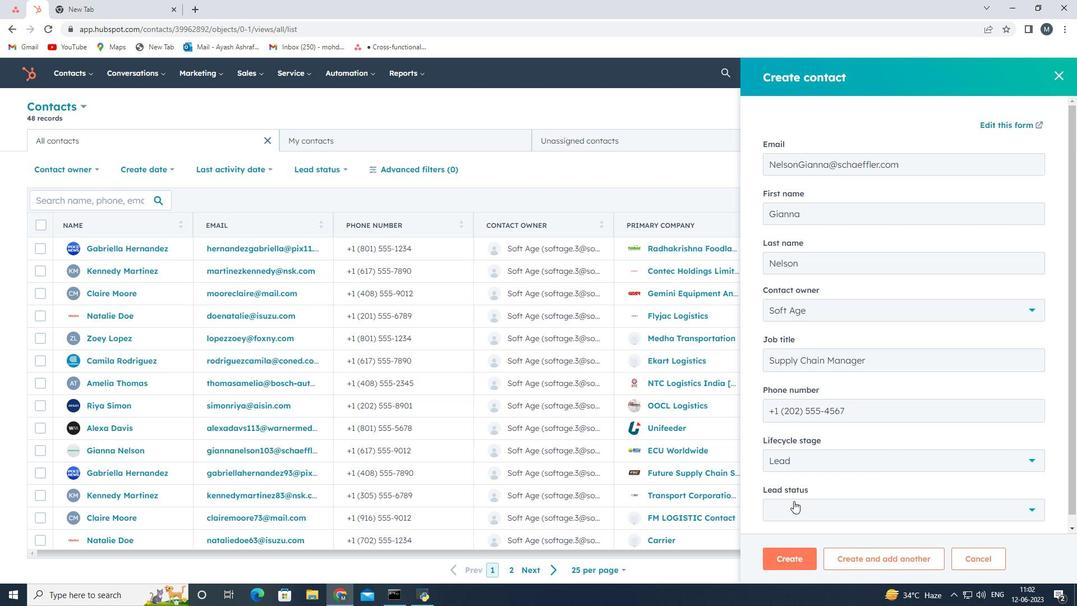 
Action: Mouse pressed left at (794, 501)
Screenshot: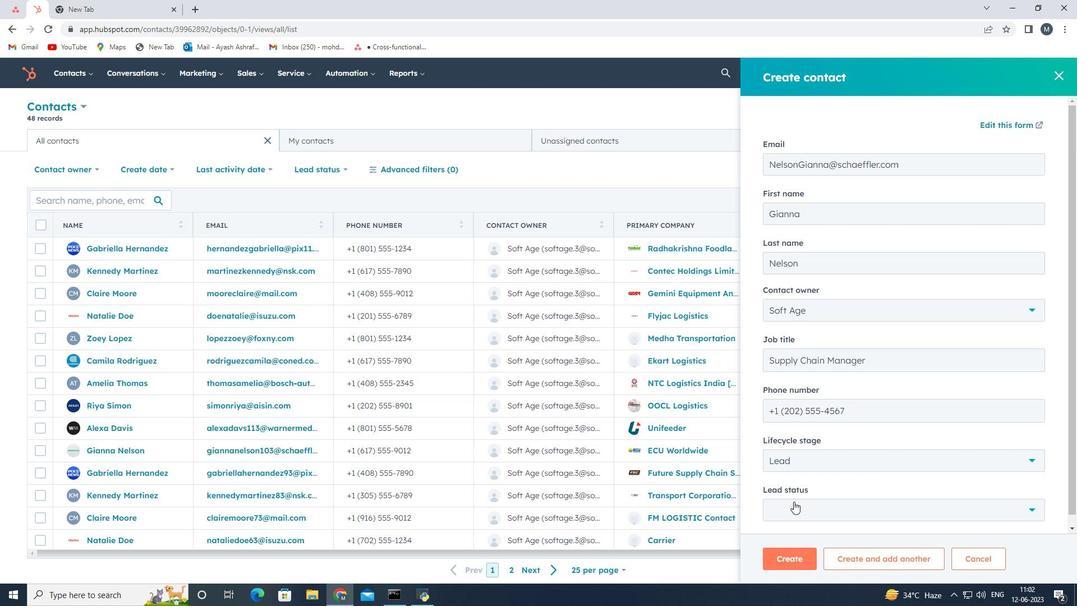 
Action: Mouse moved to (809, 406)
Screenshot: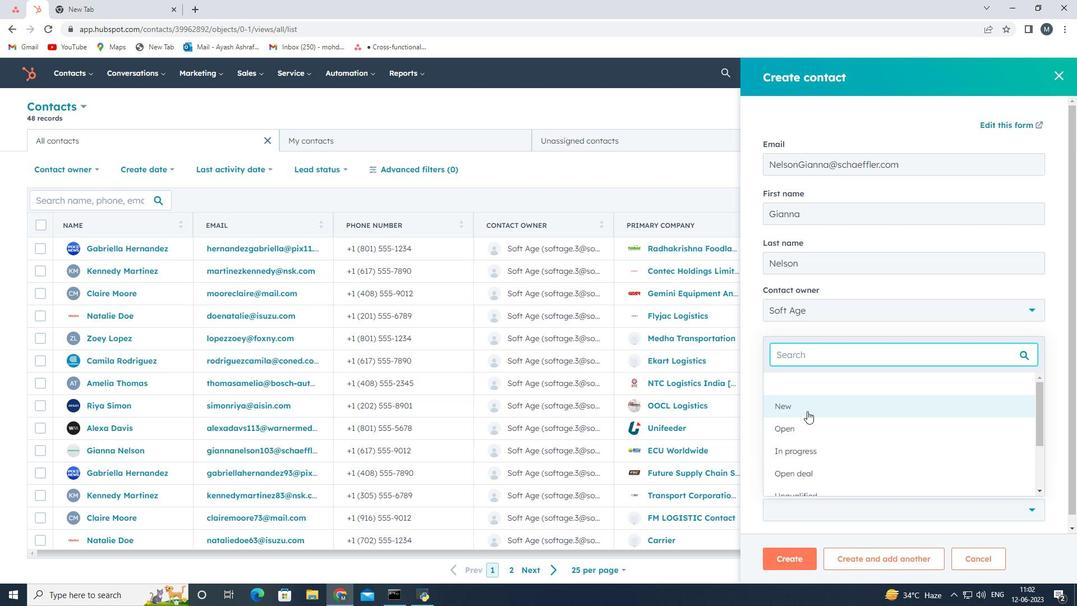 
Action: Mouse pressed left at (809, 406)
Screenshot: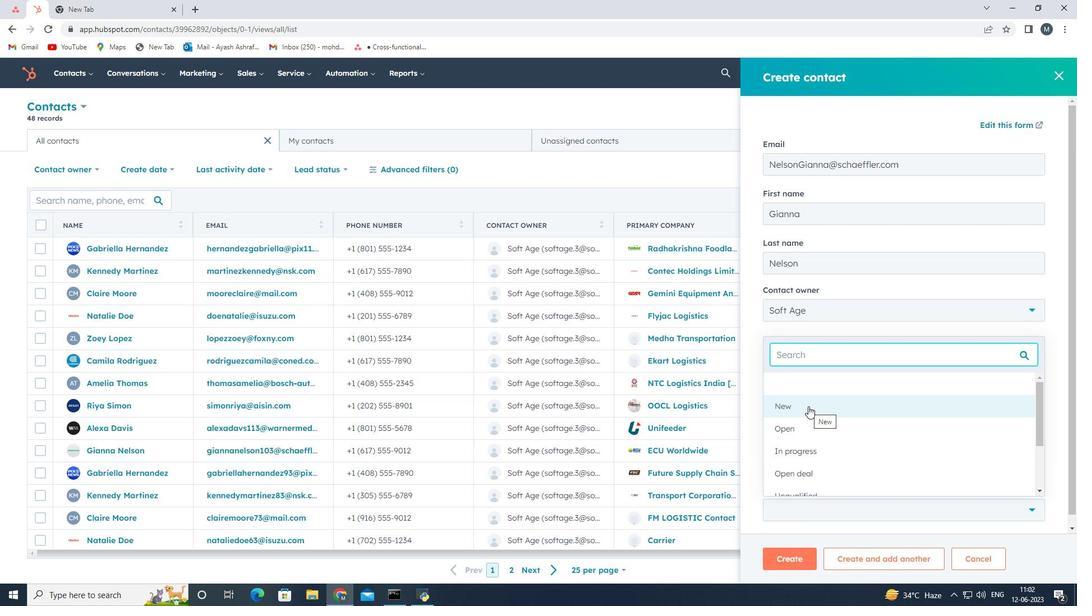 
Action: Mouse moved to (802, 560)
Screenshot: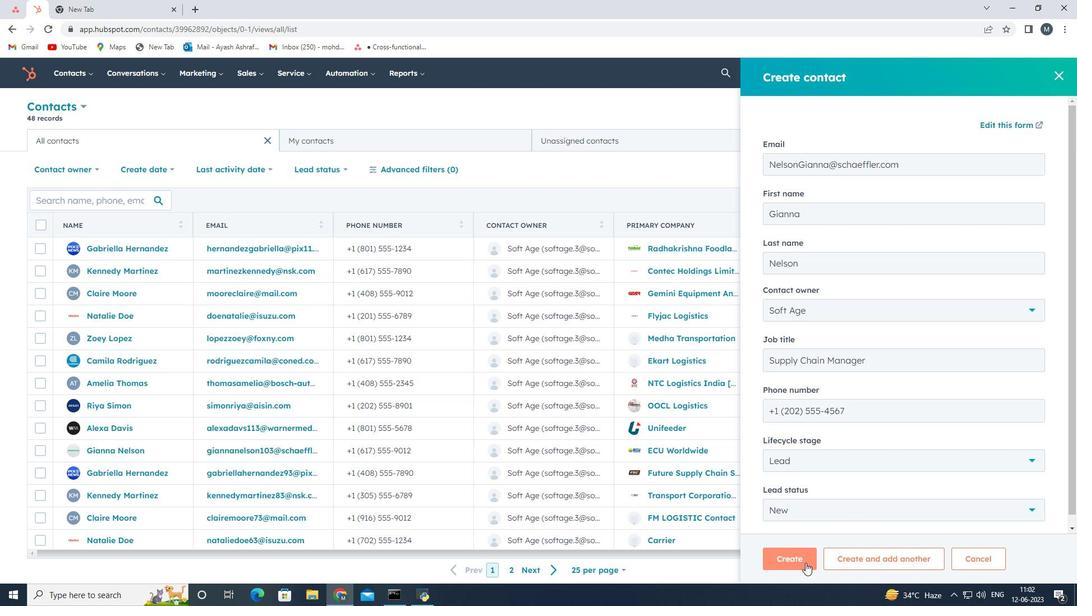 
Action: Mouse pressed left at (802, 560)
Screenshot: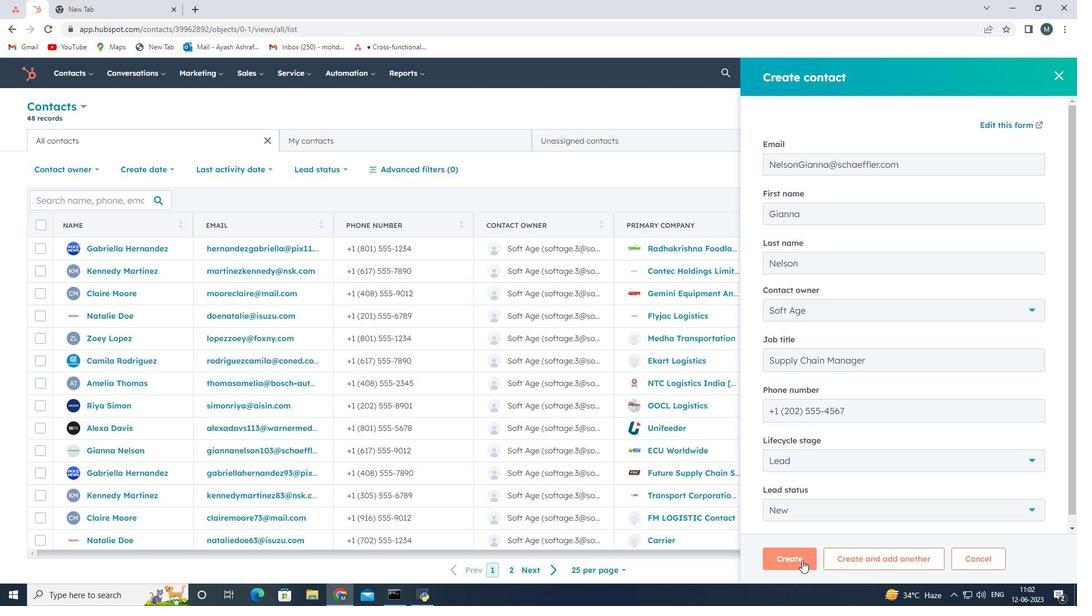 
Action: Mouse moved to (764, 379)
Screenshot: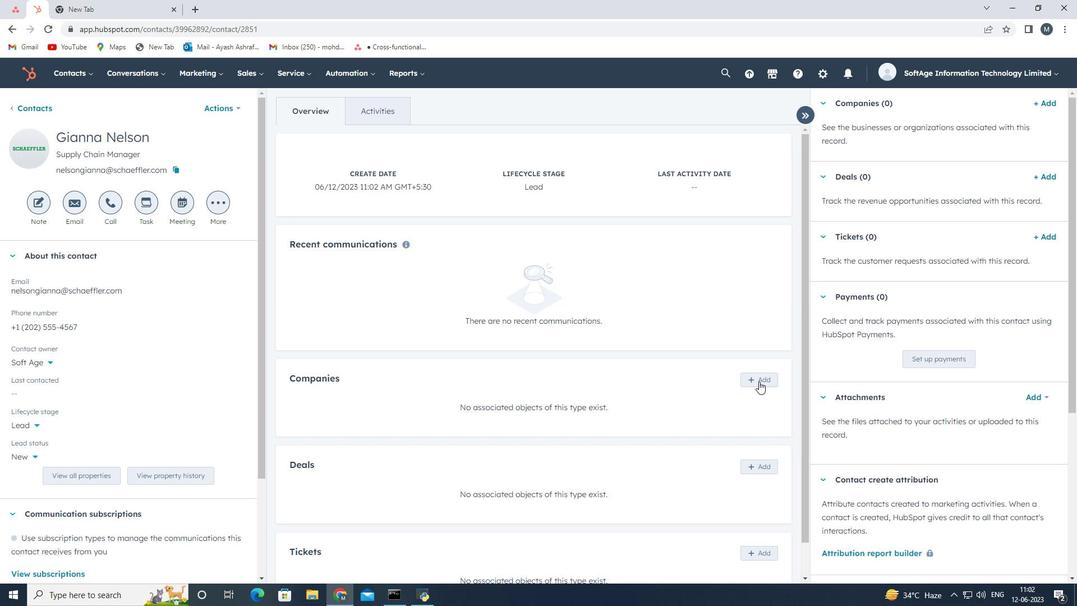 
Action: Mouse pressed left at (764, 379)
Screenshot: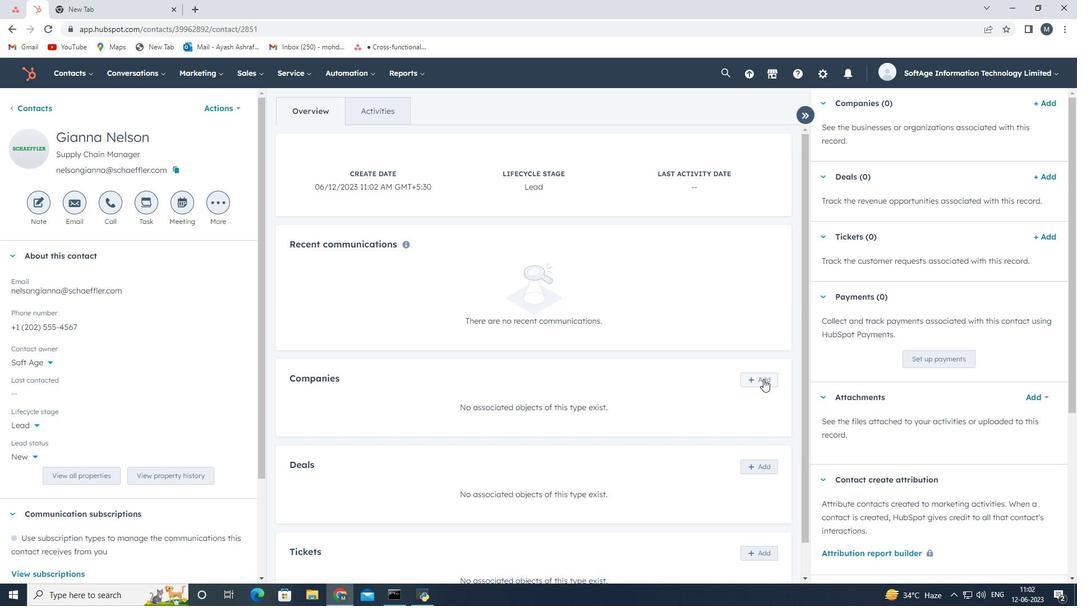 
Action: Mouse moved to (816, 126)
Screenshot: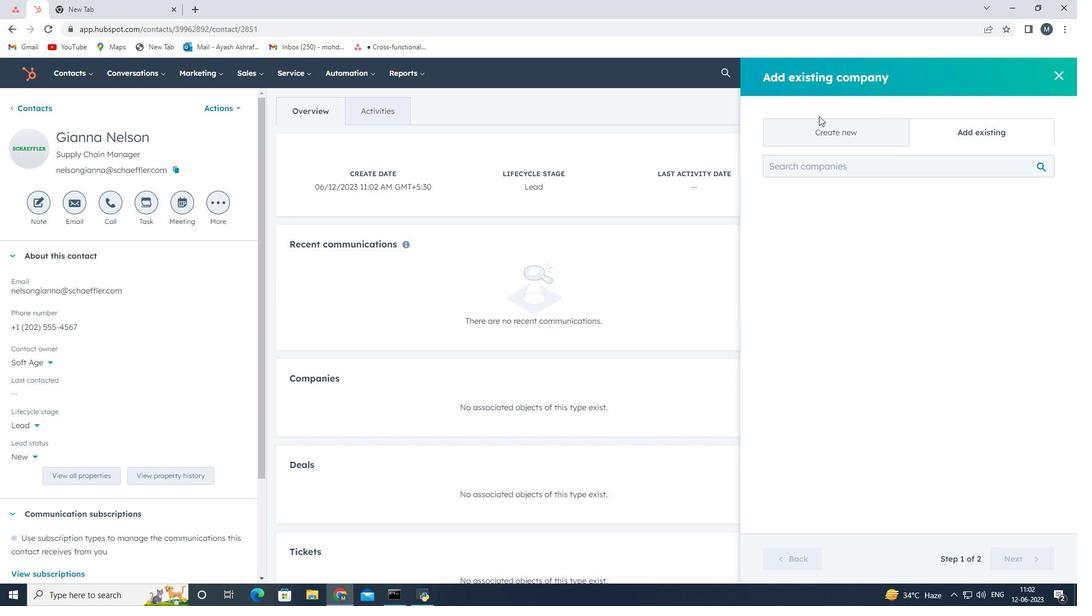 
Action: Mouse pressed left at (816, 126)
Screenshot: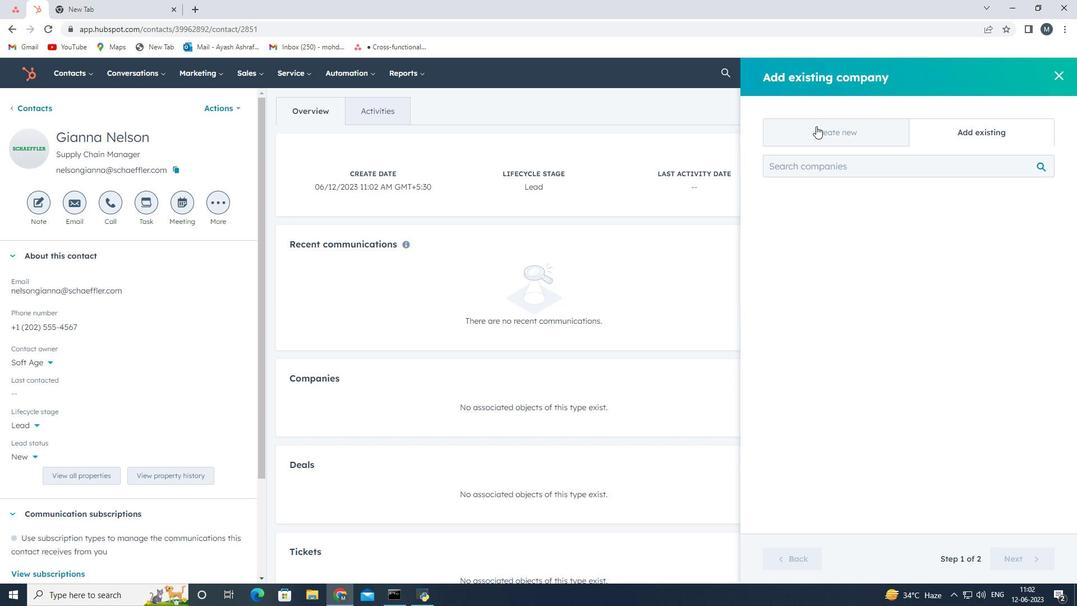 
Action: Mouse moved to (792, 195)
Screenshot: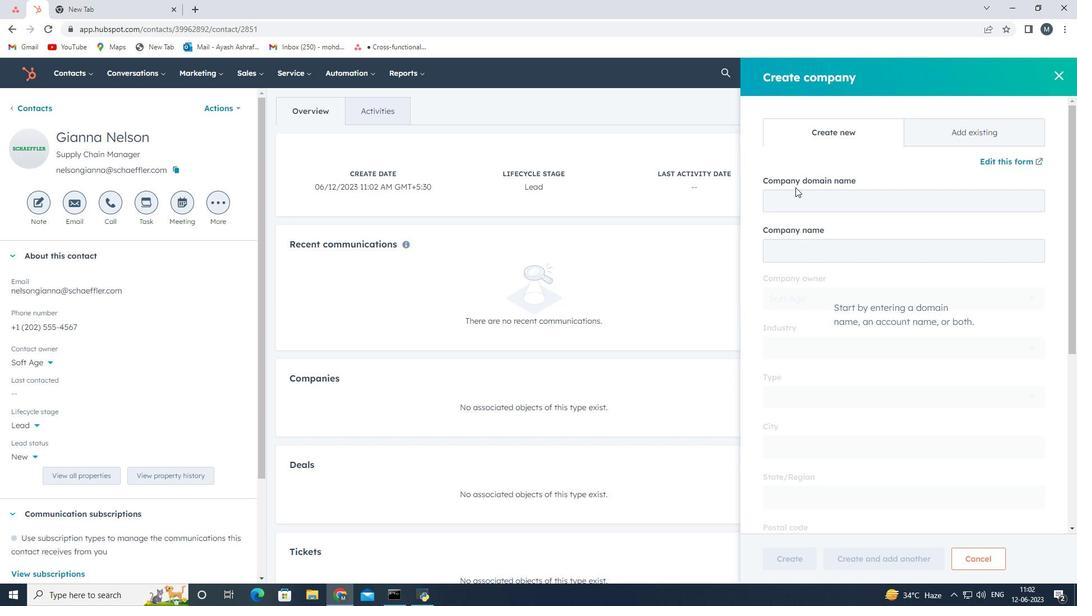 
Action: Mouse pressed left at (792, 195)
Screenshot: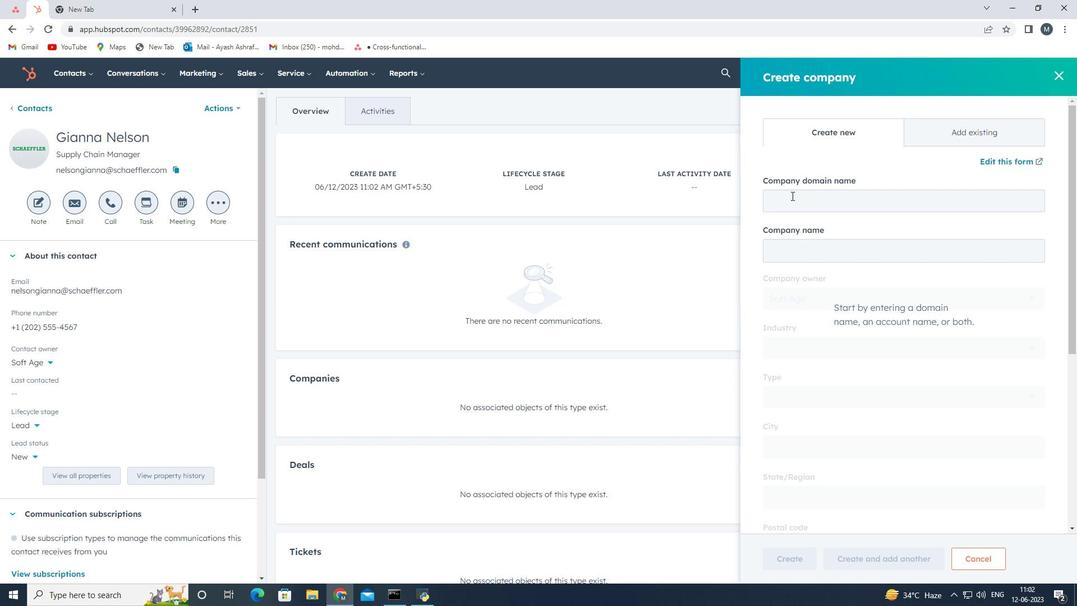 
Action: Key pressed www.parekhgroup.in
Screenshot: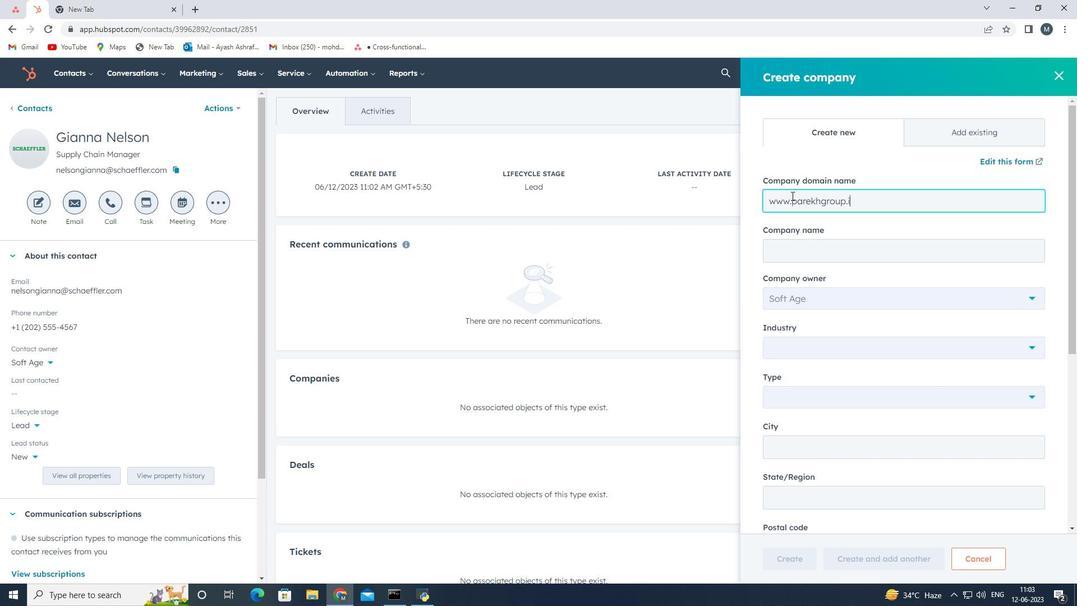 
Action: Mouse moved to (787, 399)
Screenshot: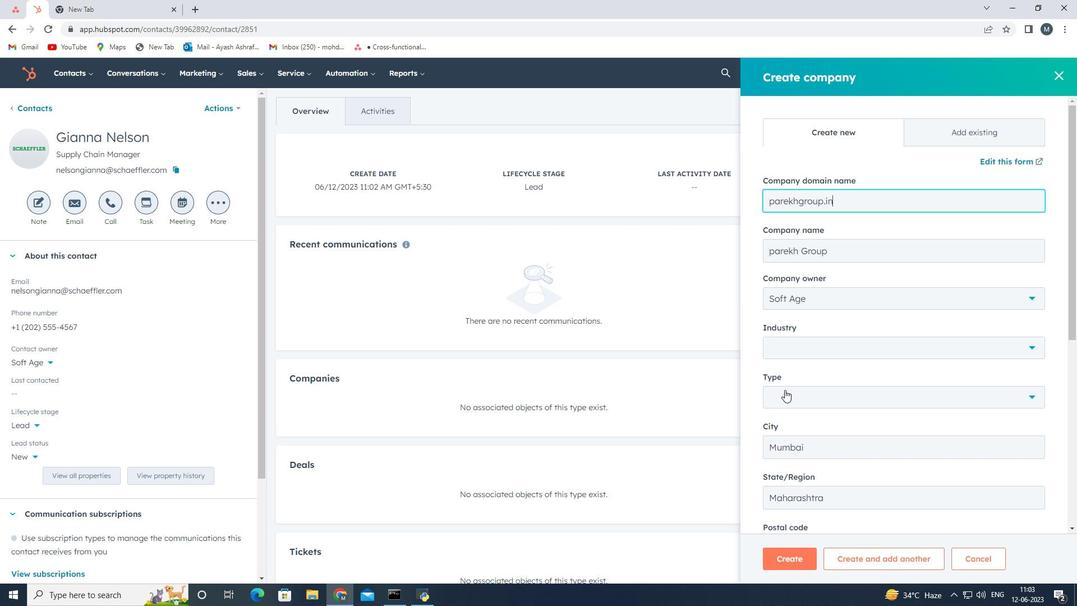 
Action: Mouse pressed left at (787, 399)
Screenshot: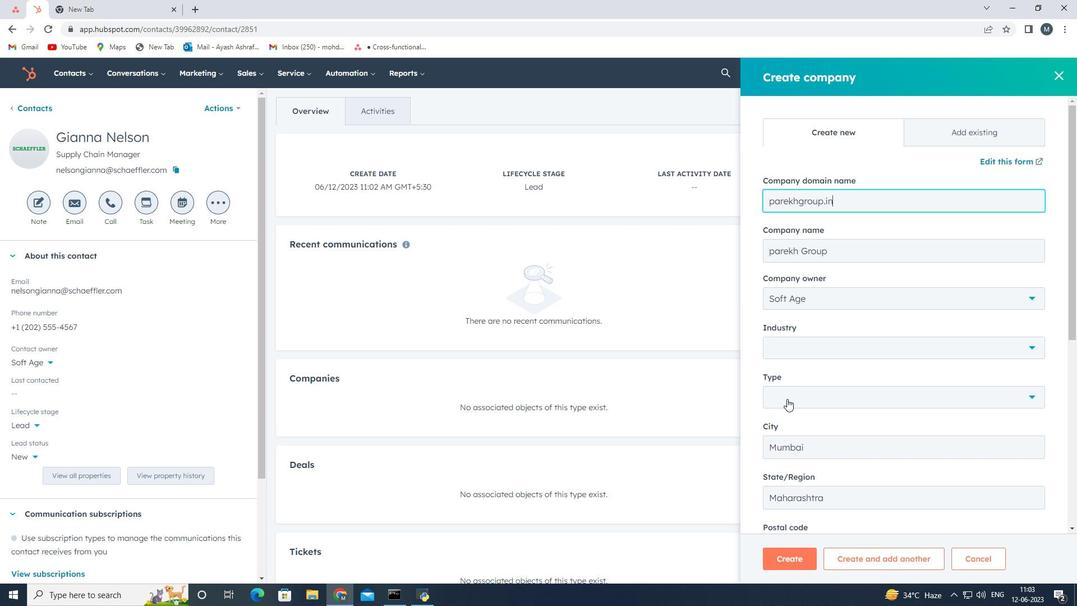 
Action: Mouse moved to (785, 490)
Screenshot: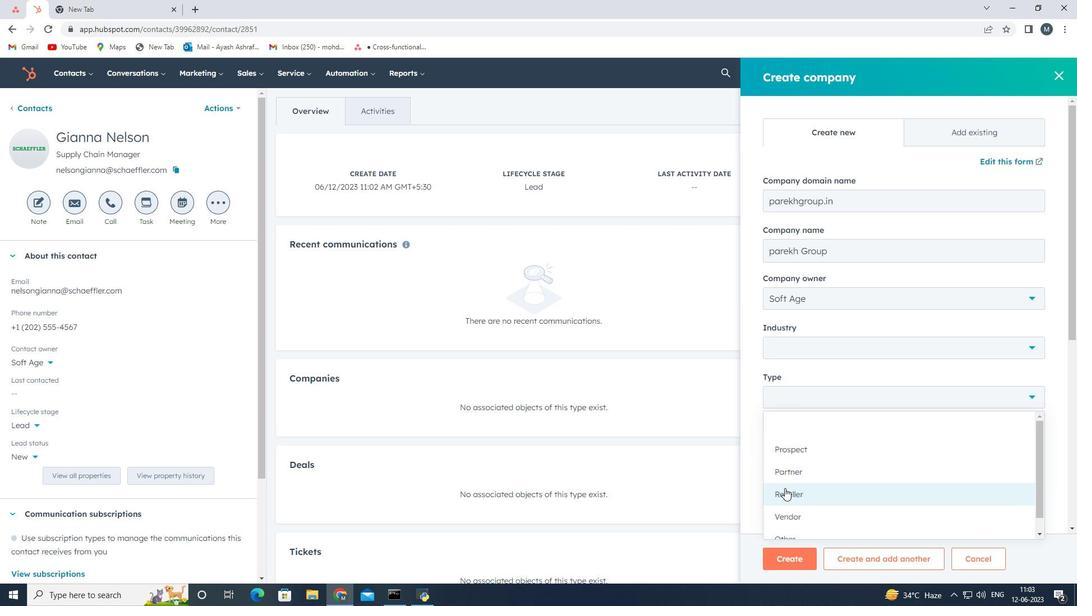 
Action: Mouse pressed left at (785, 490)
Screenshot: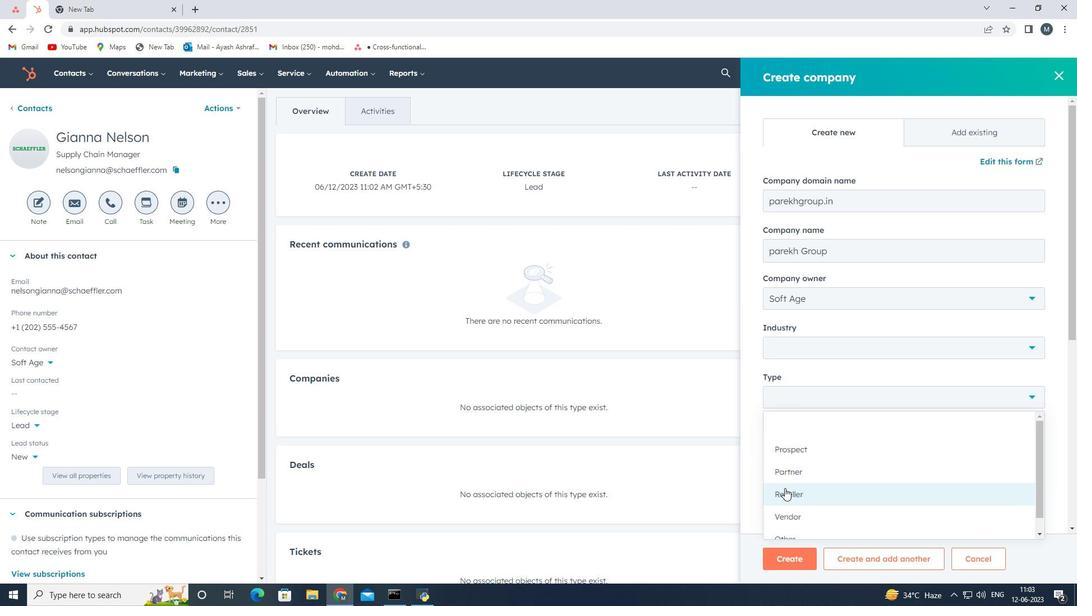 
Action: Mouse moved to (802, 366)
Screenshot: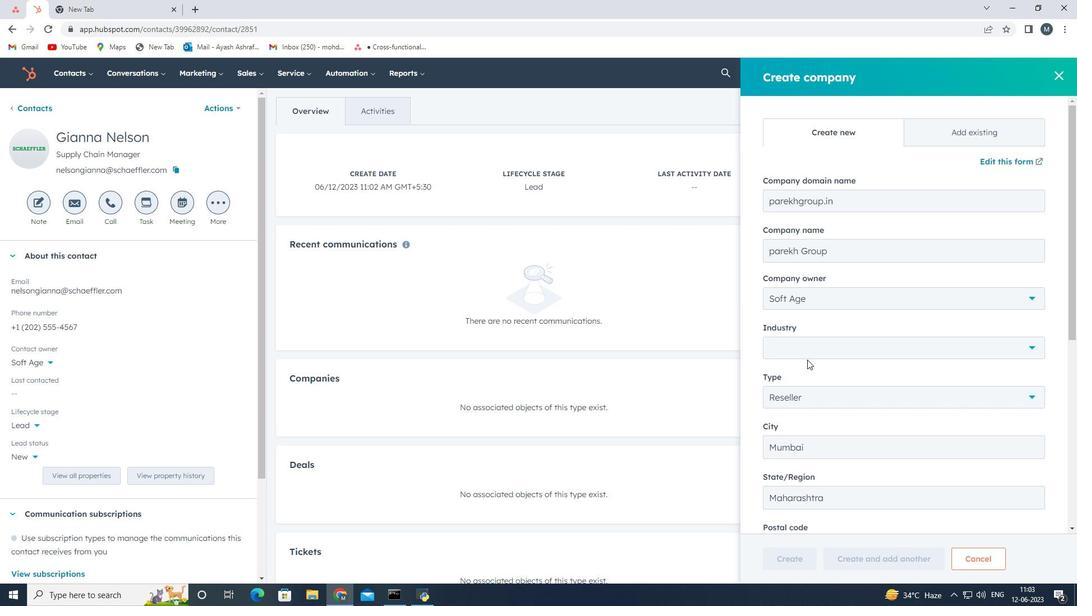 
Action: Mouse scrolled (802, 365) with delta (0, 0)
Screenshot: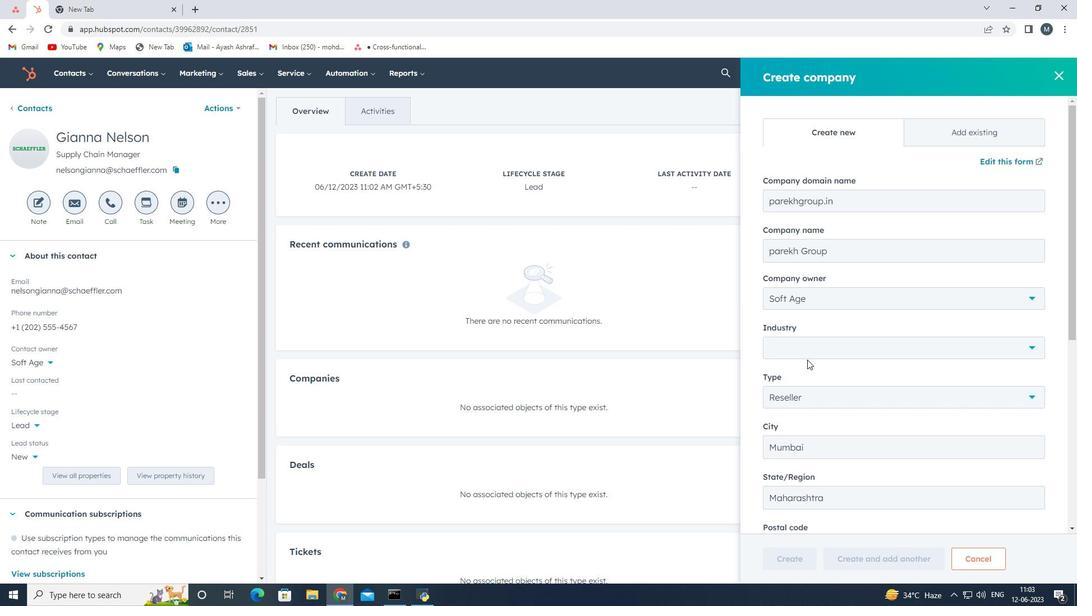 
Action: Mouse moved to (800, 367)
Screenshot: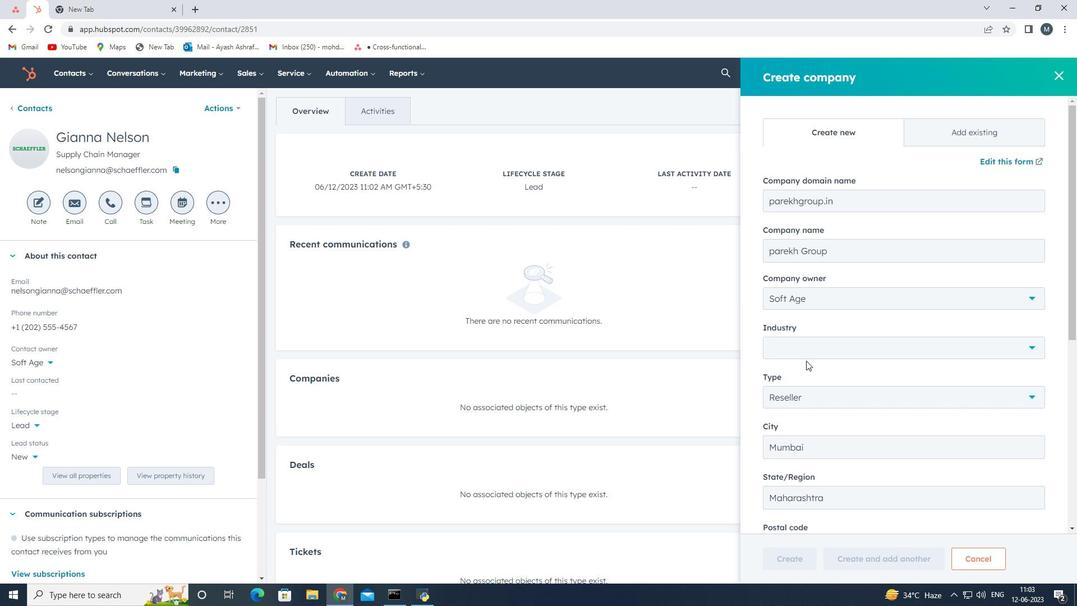 
Action: Mouse scrolled (800, 367) with delta (0, 0)
Screenshot: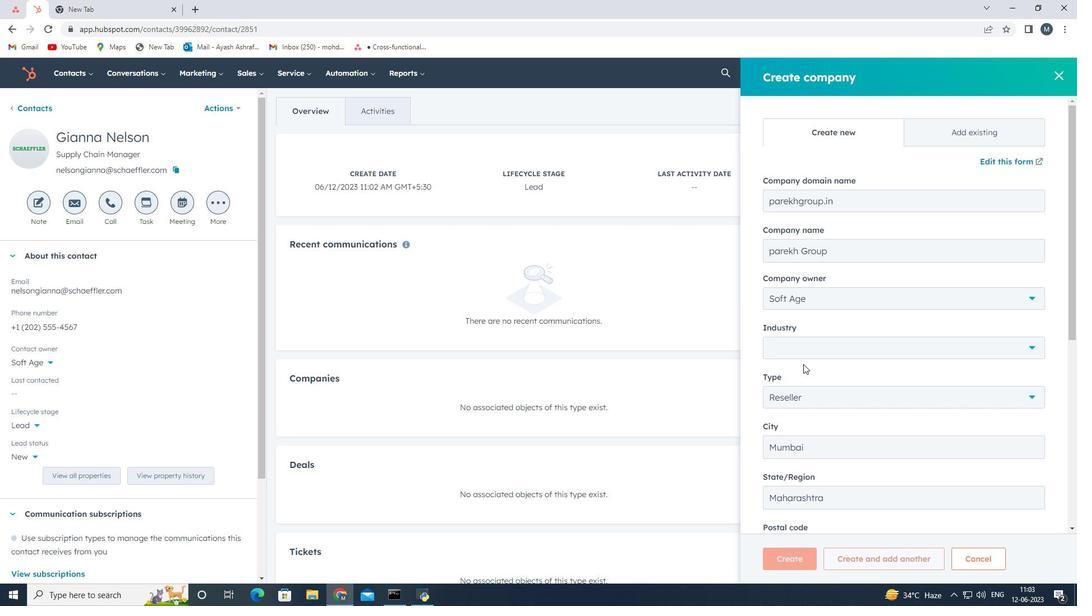 
Action: Mouse scrolled (800, 367) with delta (0, 0)
Screenshot: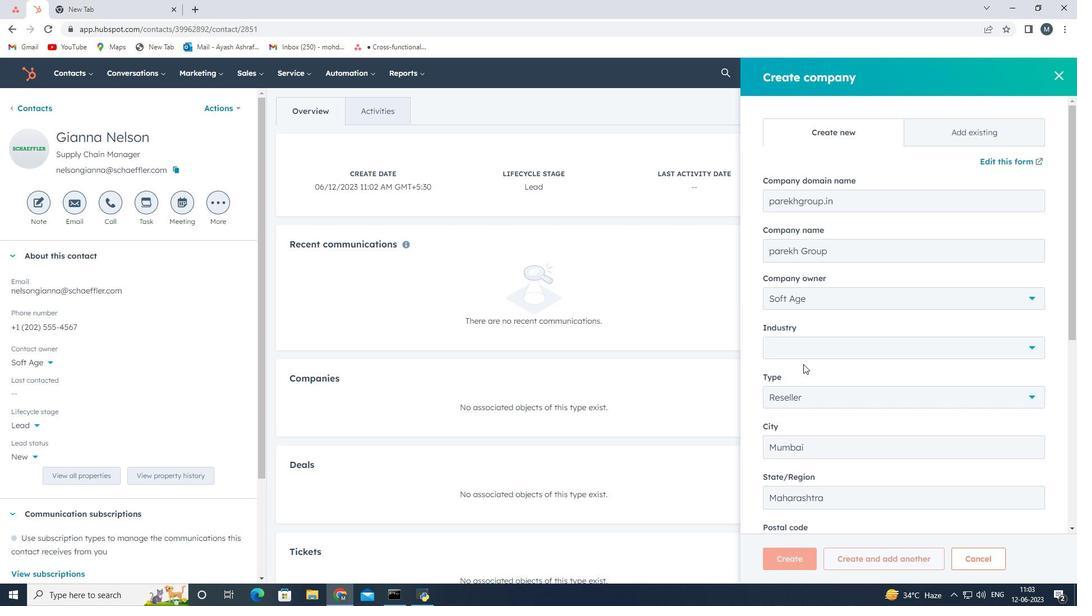 
Action: Mouse scrolled (800, 367) with delta (0, 0)
Screenshot: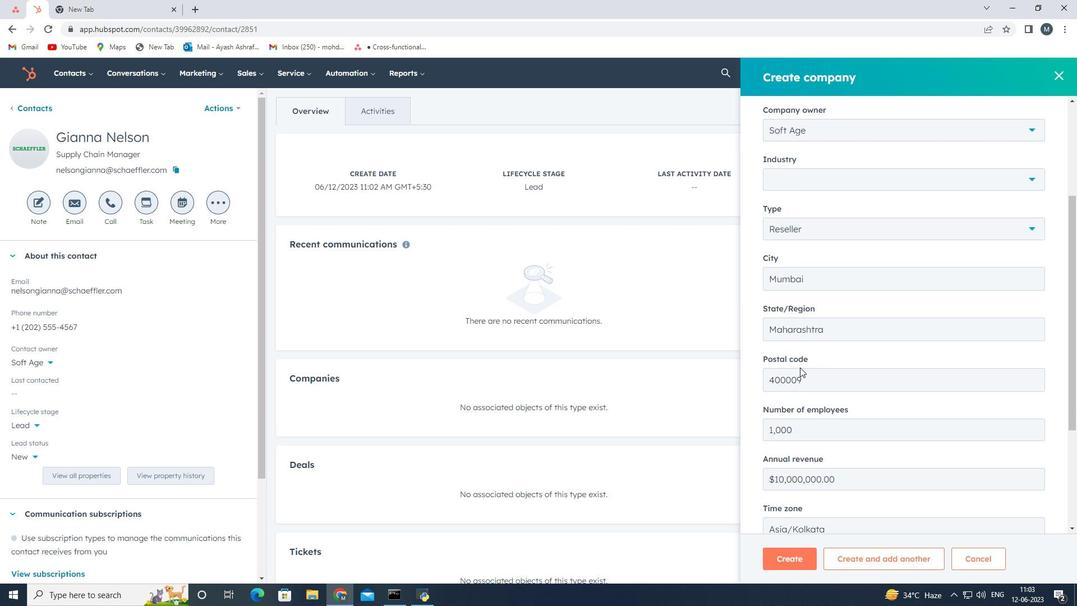 
Action: Mouse scrolled (800, 367) with delta (0, 0)
Screenshot: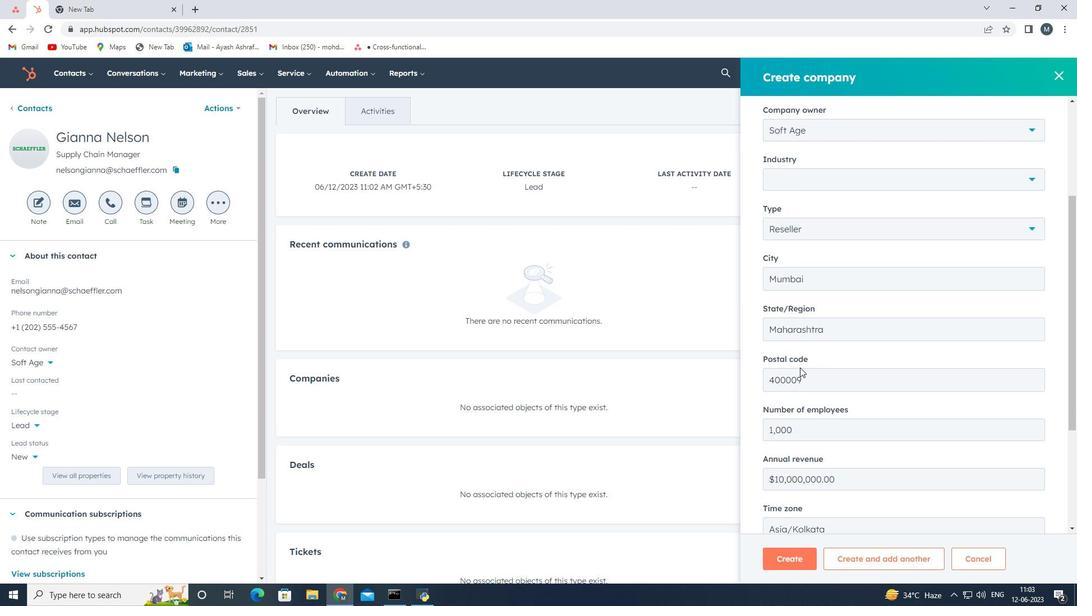 
Action: Mouse moved to (800, 368)
Screenshot: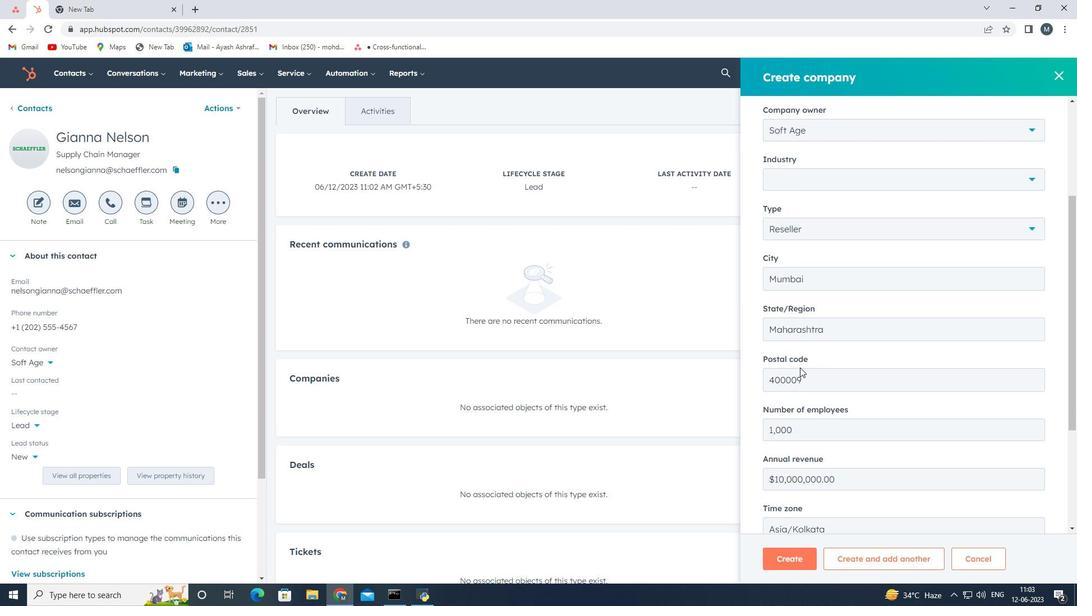 
Action: Mouse scrolled (800, 368) with delta (0, 0)
Screenshot: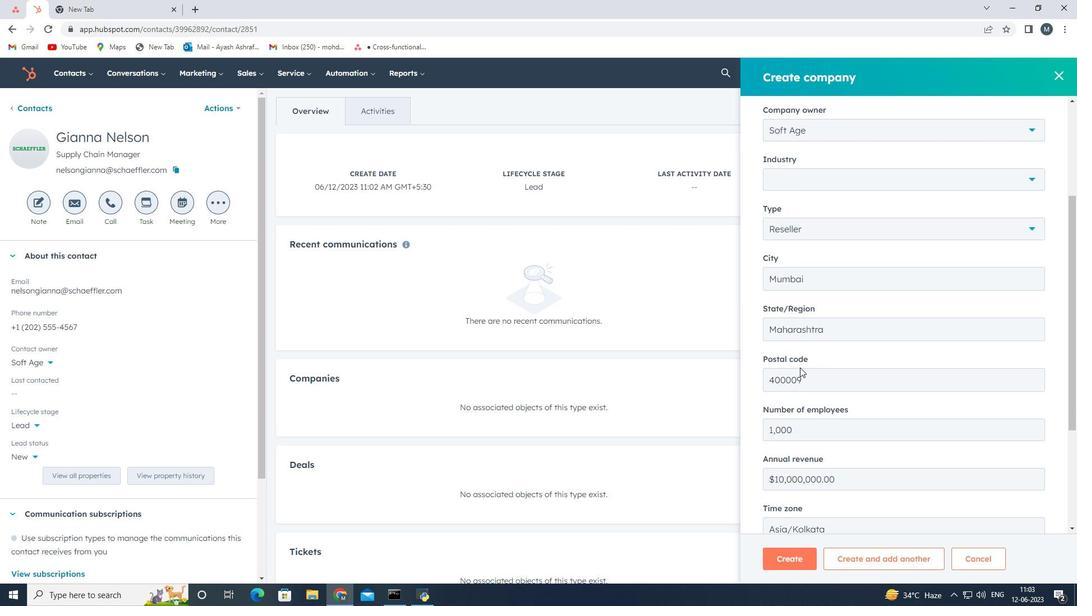 
Action: Mouse moved to (798, 369)
Screenshot: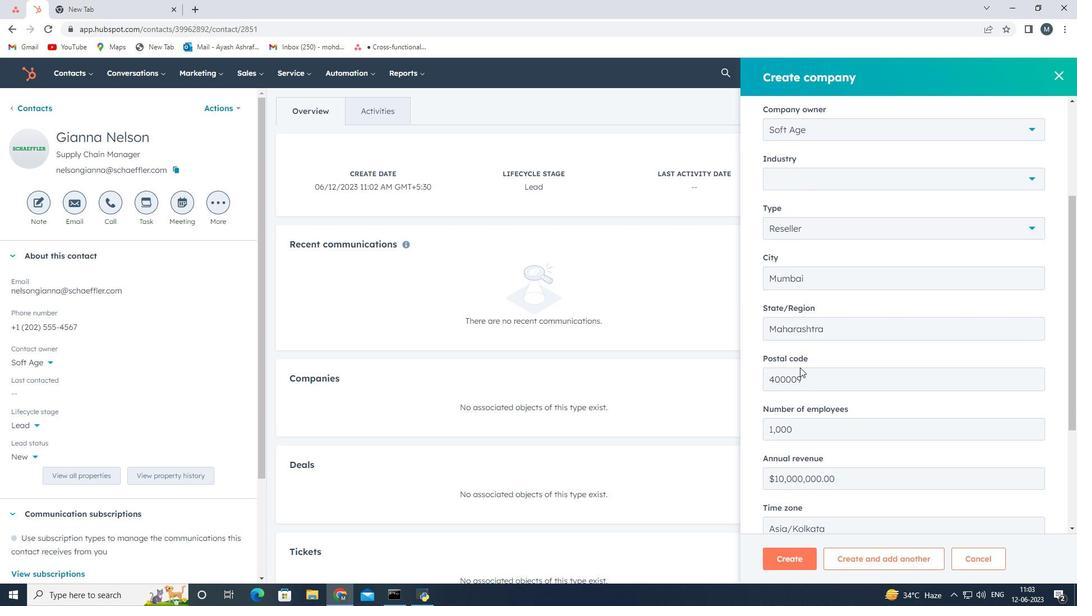 
Action: Mouse scrolled (798, 369) with delta (0, 0)
Screenshot: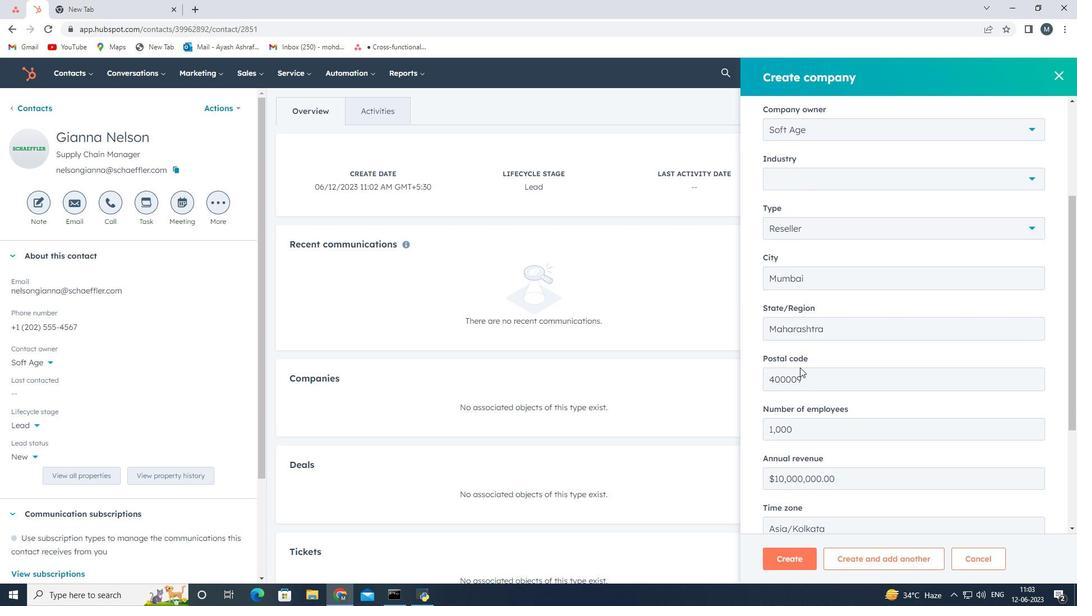 
Action: Mouse moved to (793, 558)
Screenshot: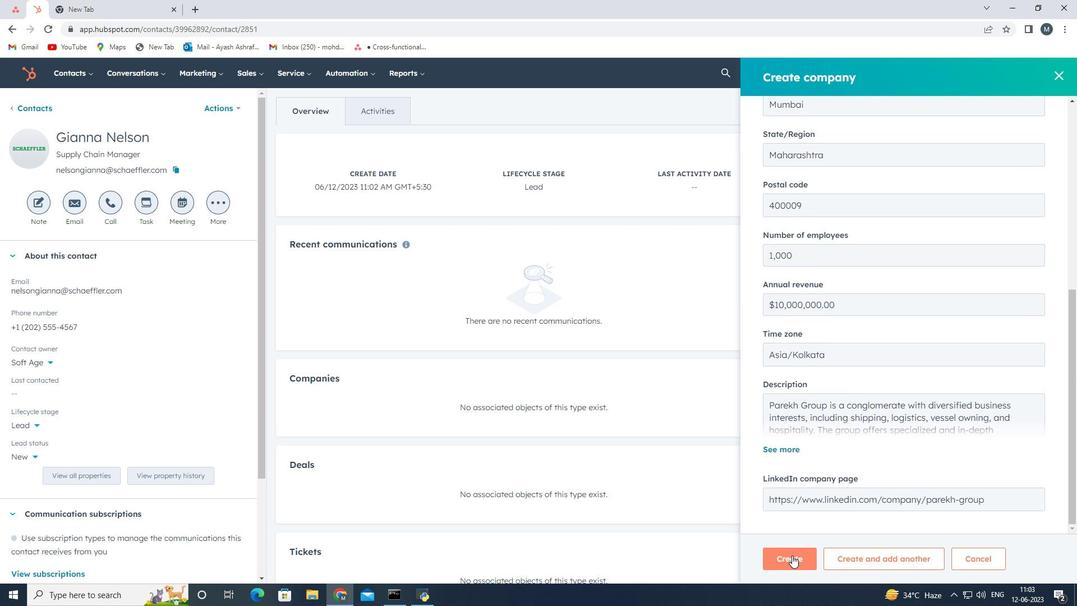 
Action: Mouse pressed left at (793, 558)
Screenshot: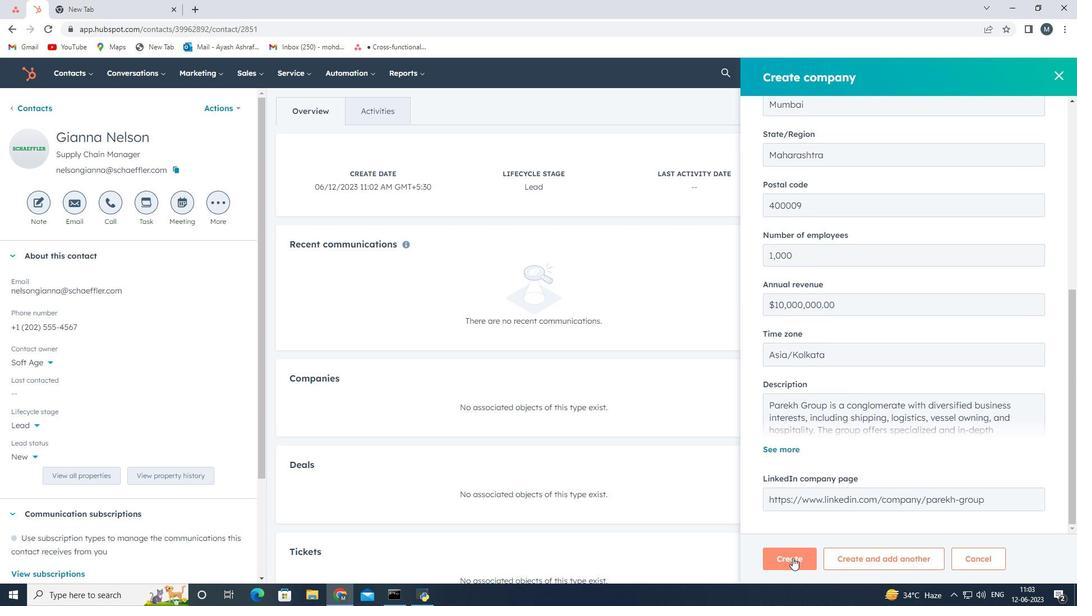 
Action: Mouse moved to (757, 476)
Screenshot: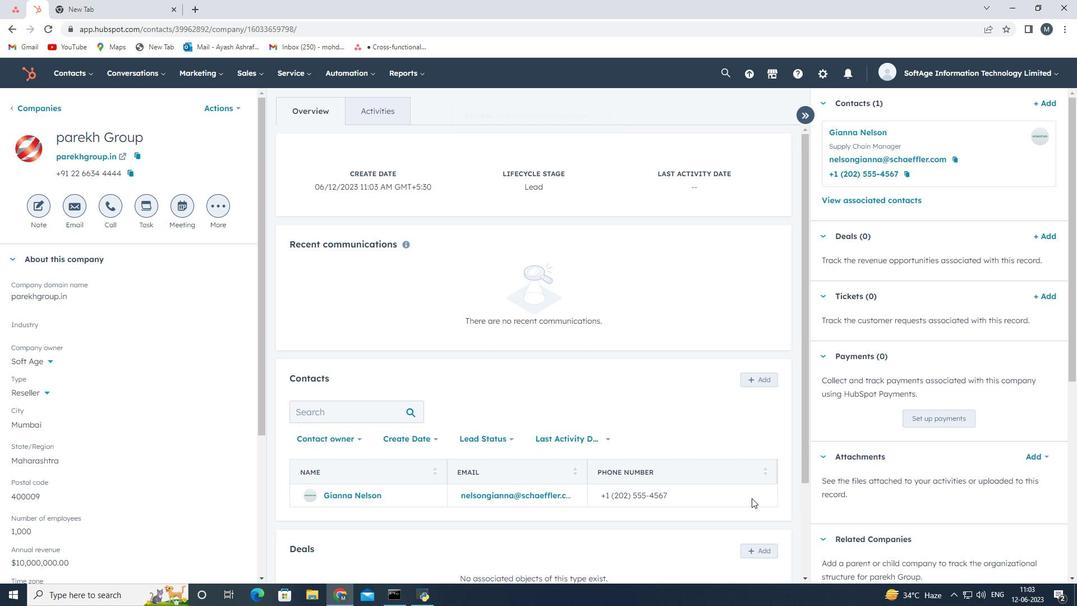 
